 Task: Search one way flight ticket for 3 adults, 3 children in premium economy from Ogden: Ogden-hinckley Airport to Rock Springs: Southwest Wyoming Regional Airport (rock Springs Sweetwater County Airport) on 8-5-2023. Choice of flights is Southwest. Number of bags: 1 carry on bag. Price is upto 42000. Outbound departure time preference is 13:15.
Action: Mouse moved to (298, 265)
Screenshot: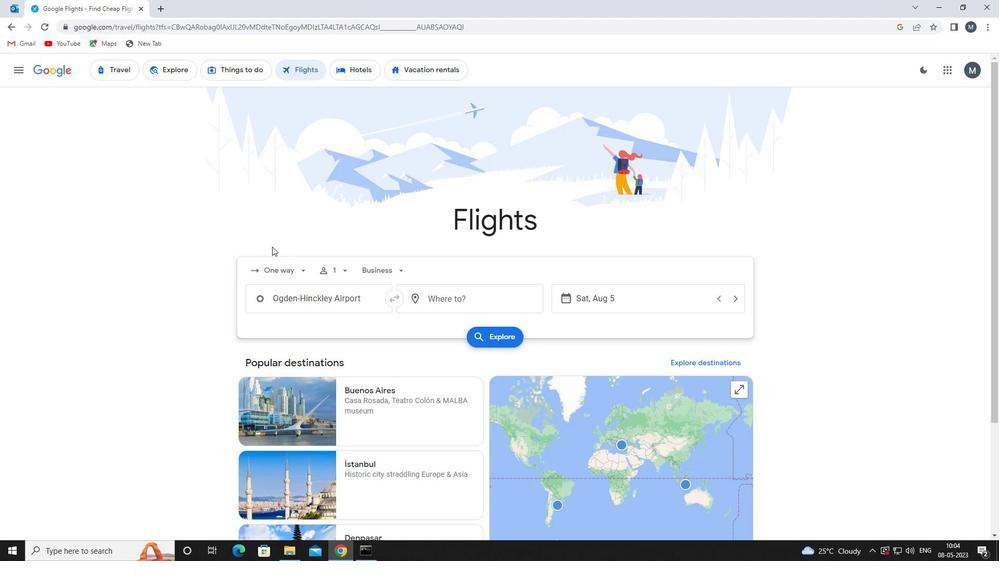 
Action: Mouse pressed left at (298, 265)
Screenshot: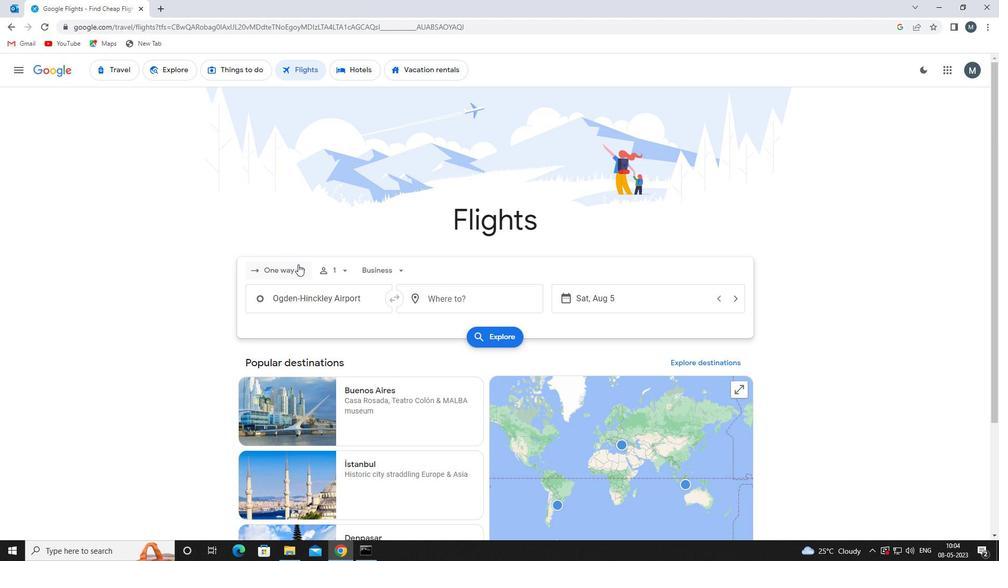 
Action: Mouse moved to (300, 313)
Screenshot: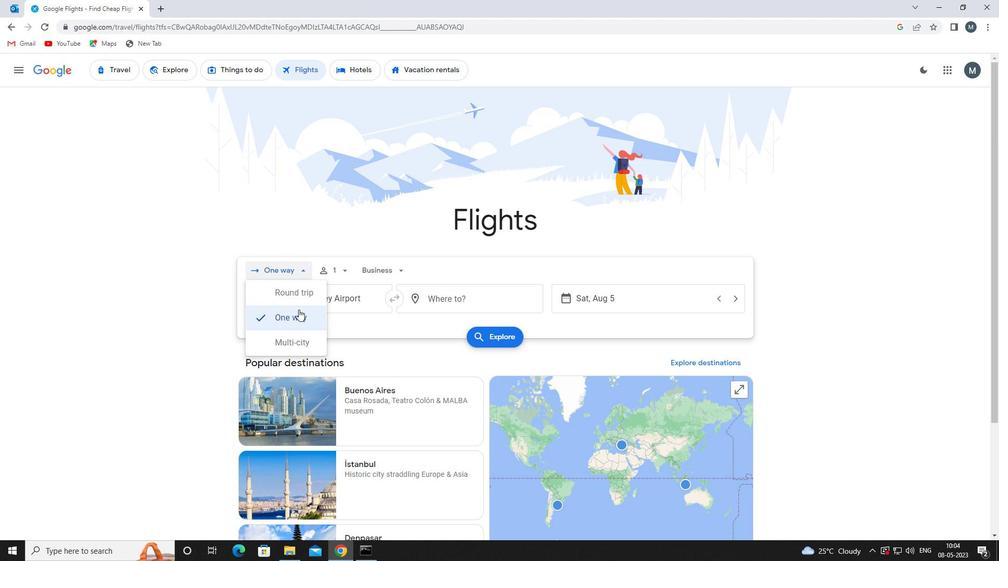 
Action: Mouse pressed left at (300, 313)
Screenshot: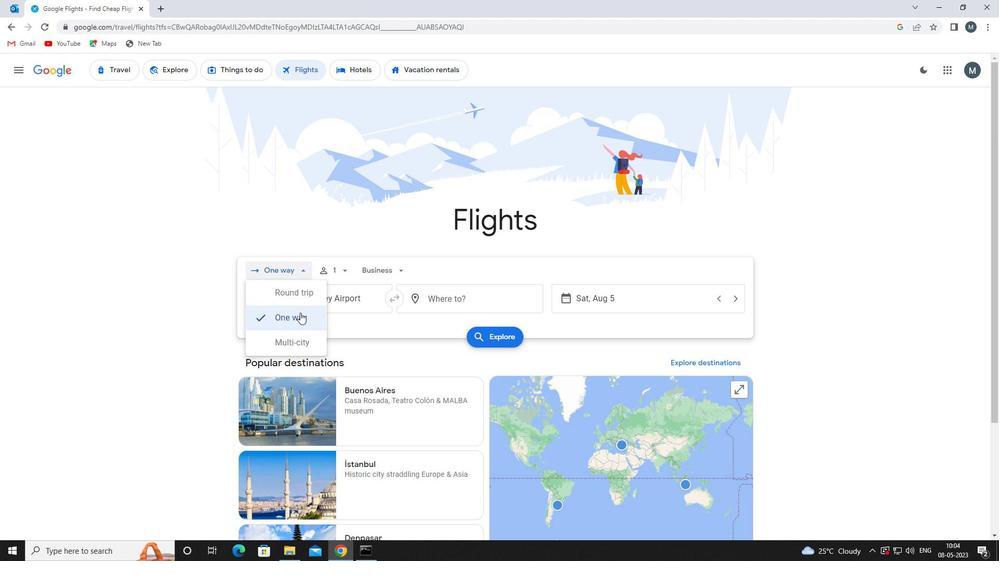 
Action: Mouse moved to (338, 271)
Screenshot: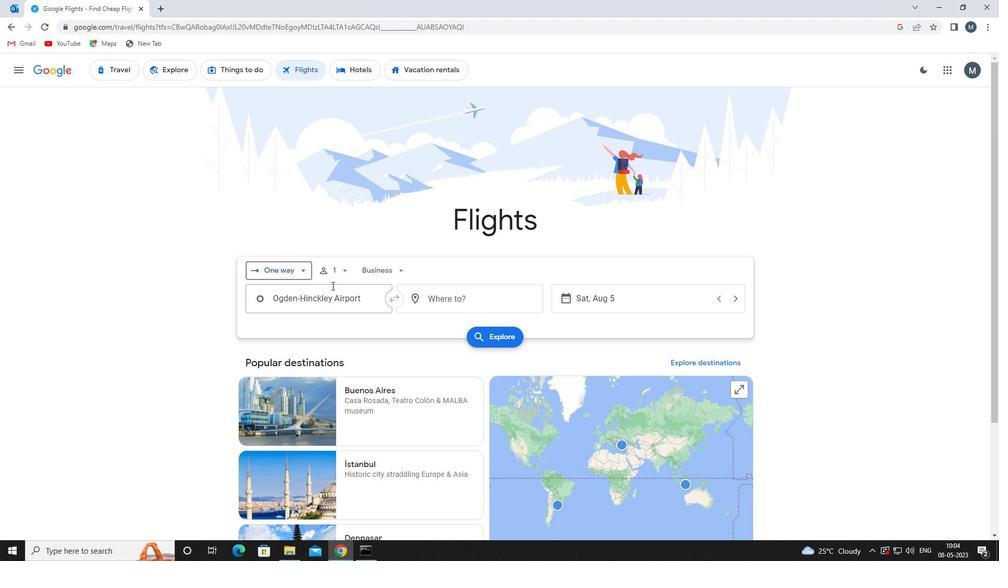 
Action: Mouse pressed left at (338, 271)
Screenshot: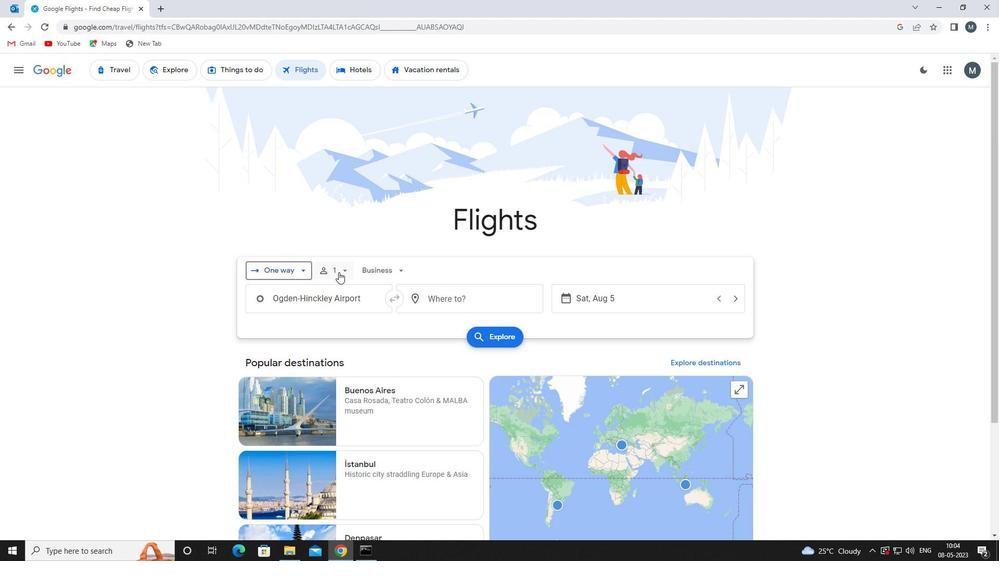 
Action: Mouse moved to (427, 299)
Screenshot: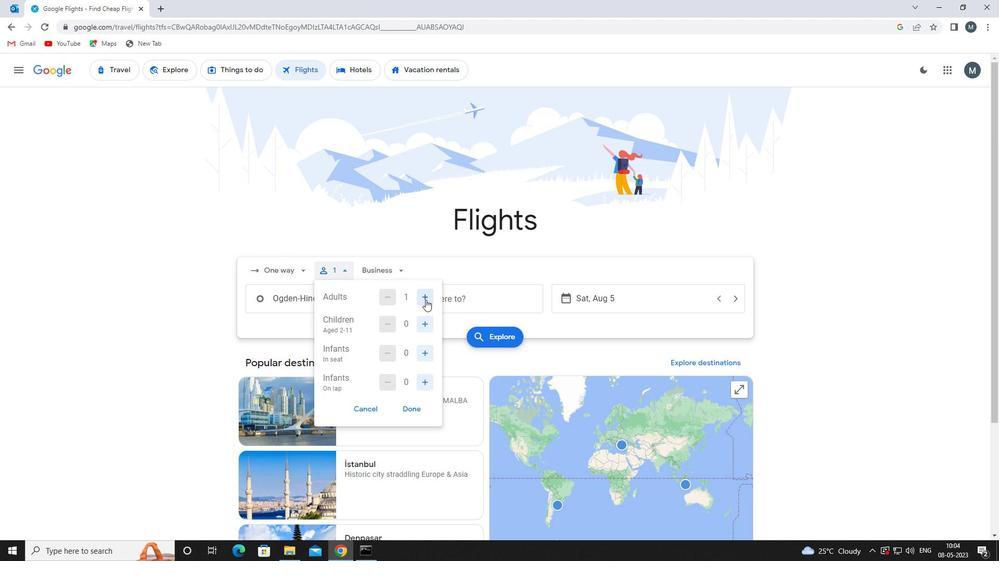 
Action: Mouse pressed left at (427, 299)
Screenshot: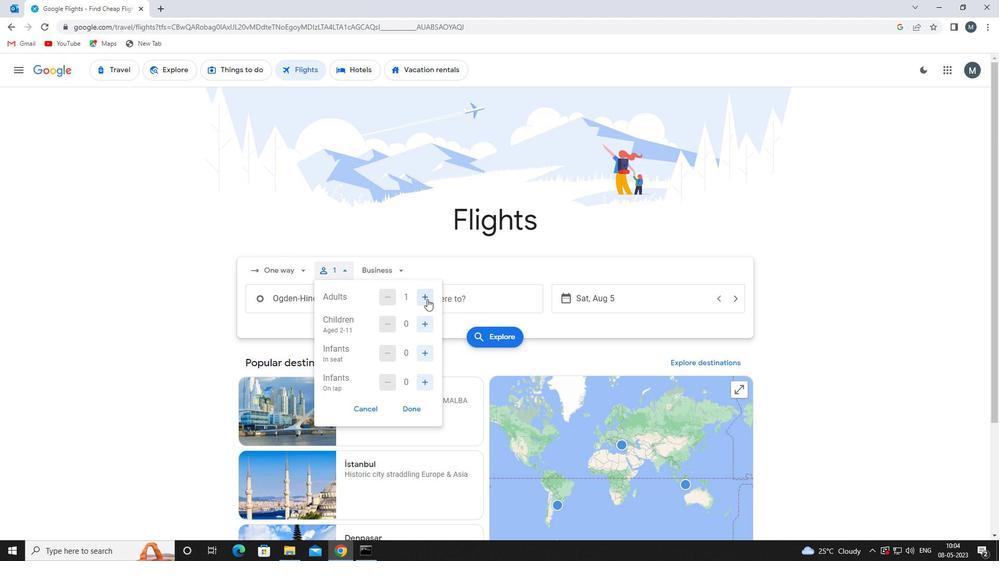 
Action: Mouse pressed left at (427, 299)
Screenshot: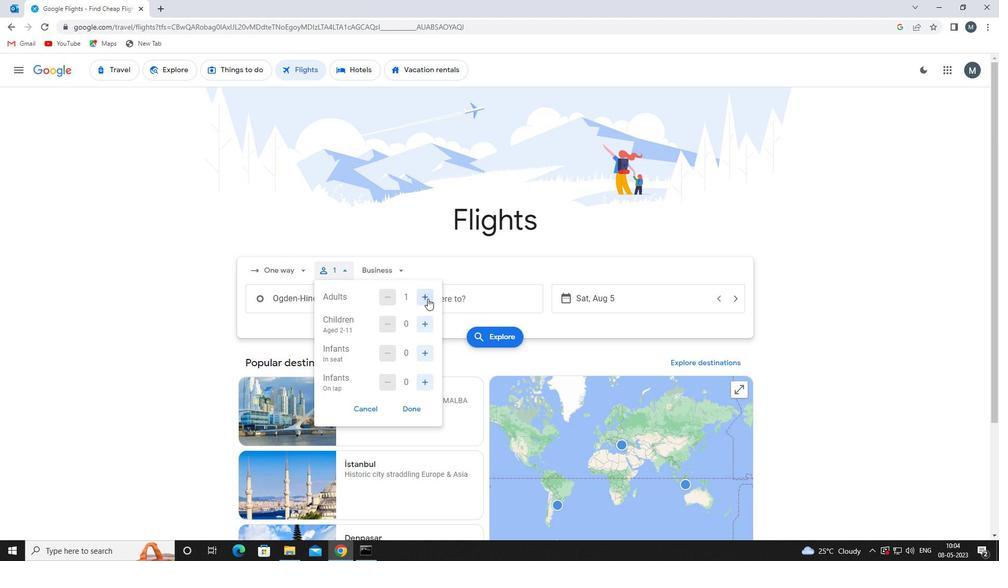 
Action: Mouse moved to (409, 409)
Screenshot: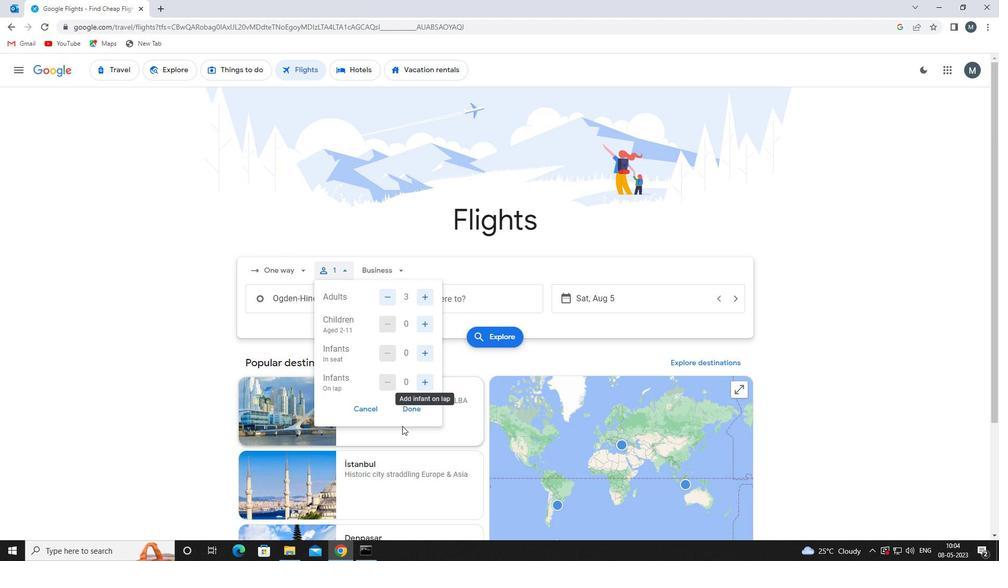 
Action: Mouse pressed left at (409, 409)
Screenshot: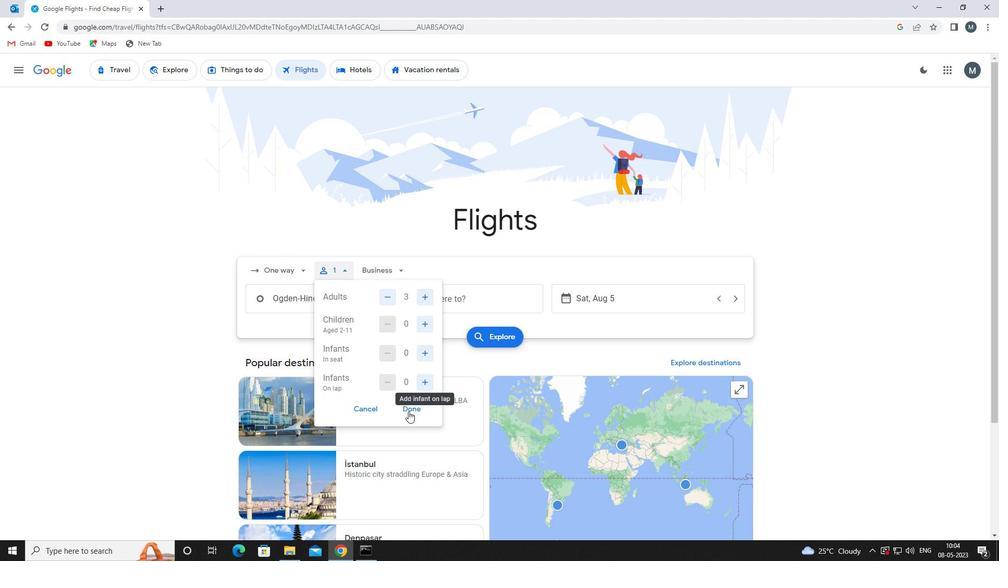 
Action: Mouse moved to (392, 271)
Screenshot: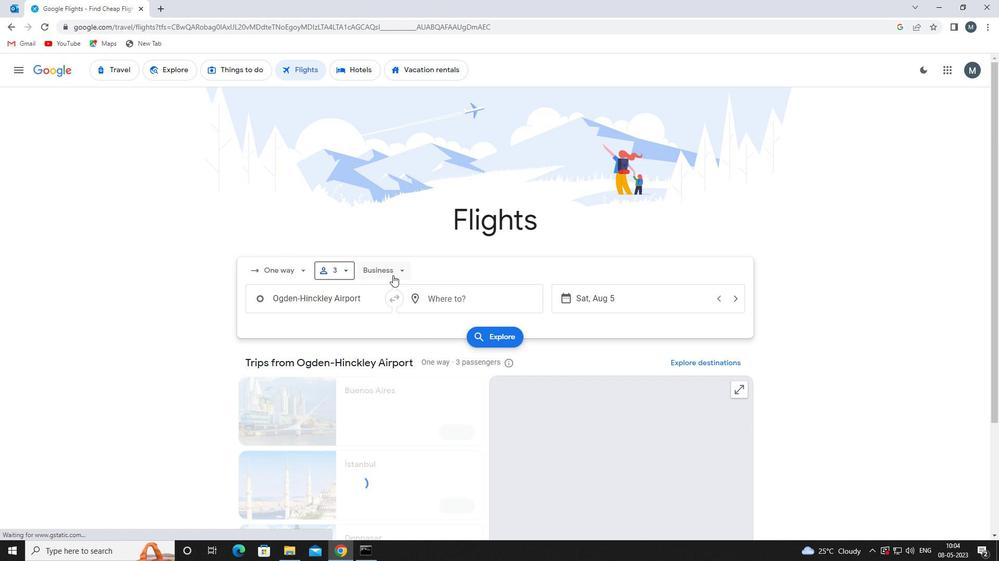 
Action: Mouse pressed left at (392, 271)
Screenshot: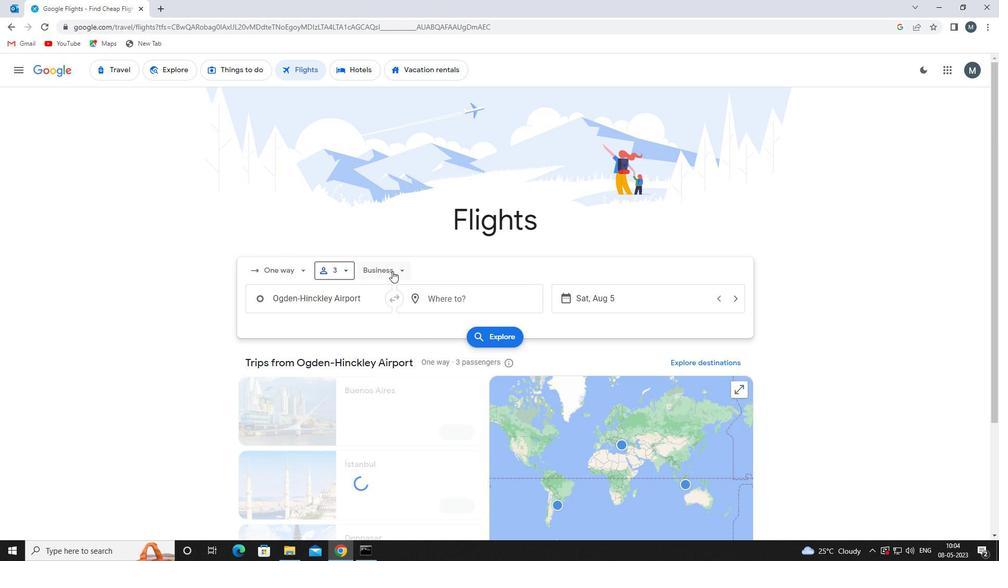 
Action: Mouse moved to (339, 270)
Screenshot: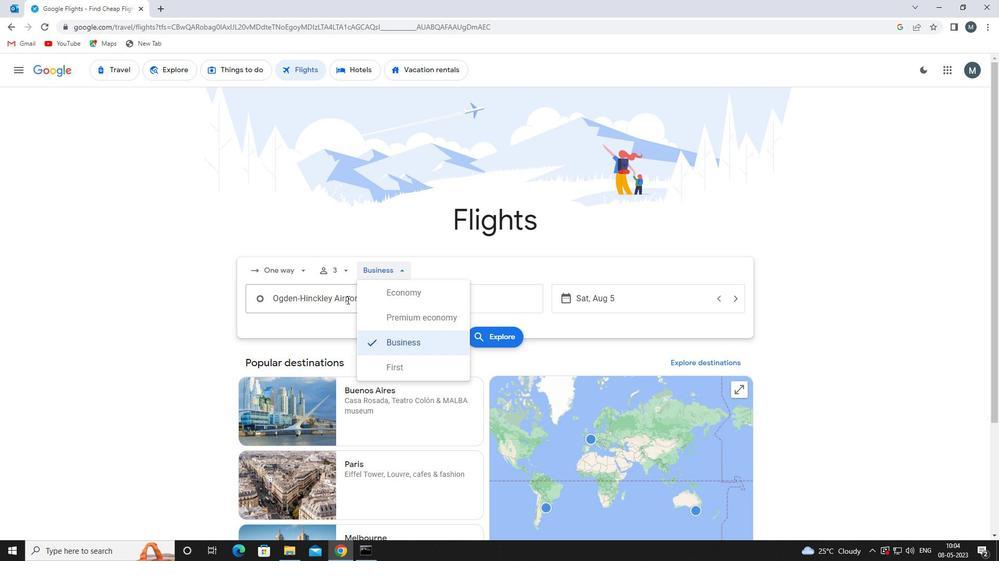 
Action: Mouse pressed left at (339, 270)
Screenshot: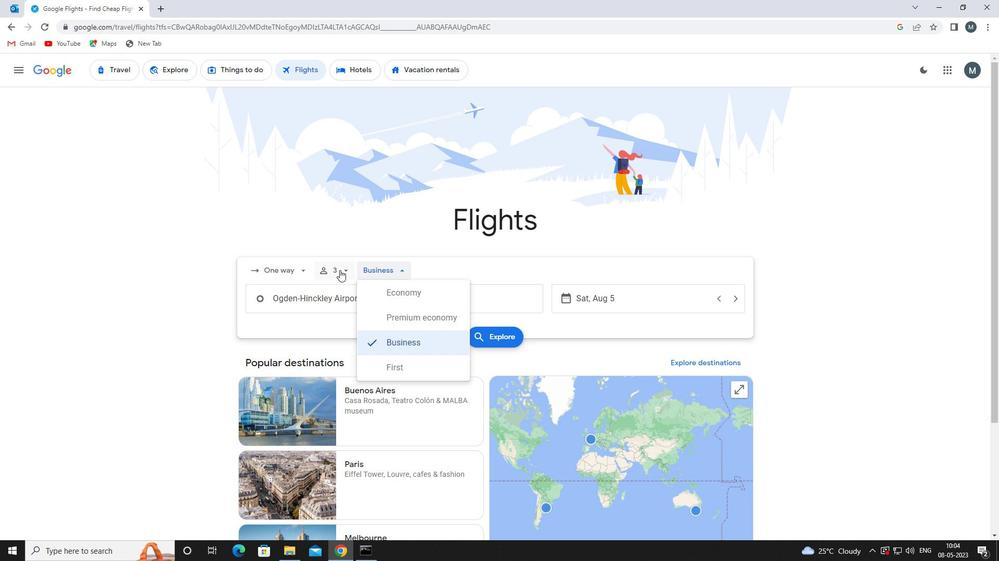 
Action: Mouse moved to (425, 323)
Screenshot: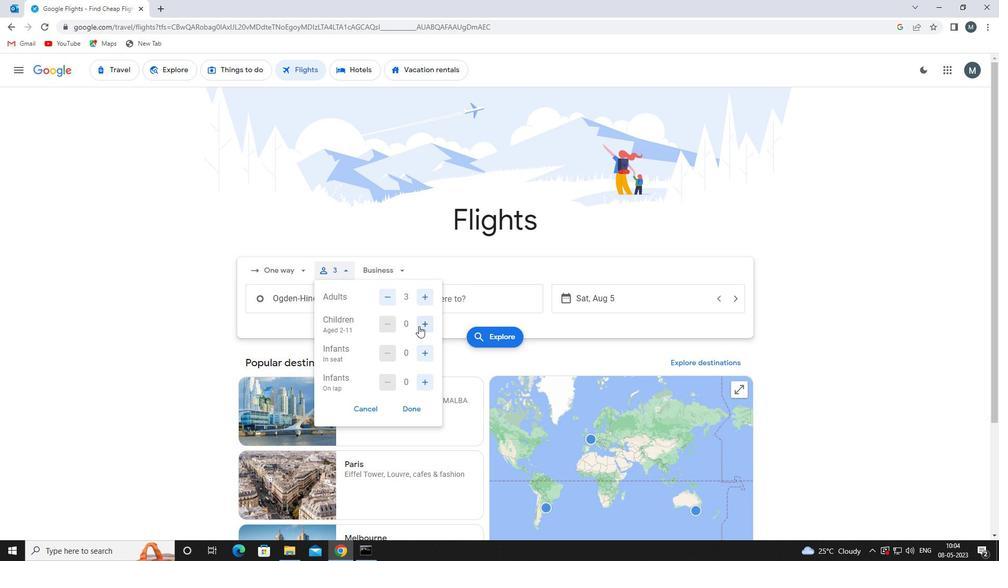 
Action: Mouse pressed left at (425, 323)
Screenshot: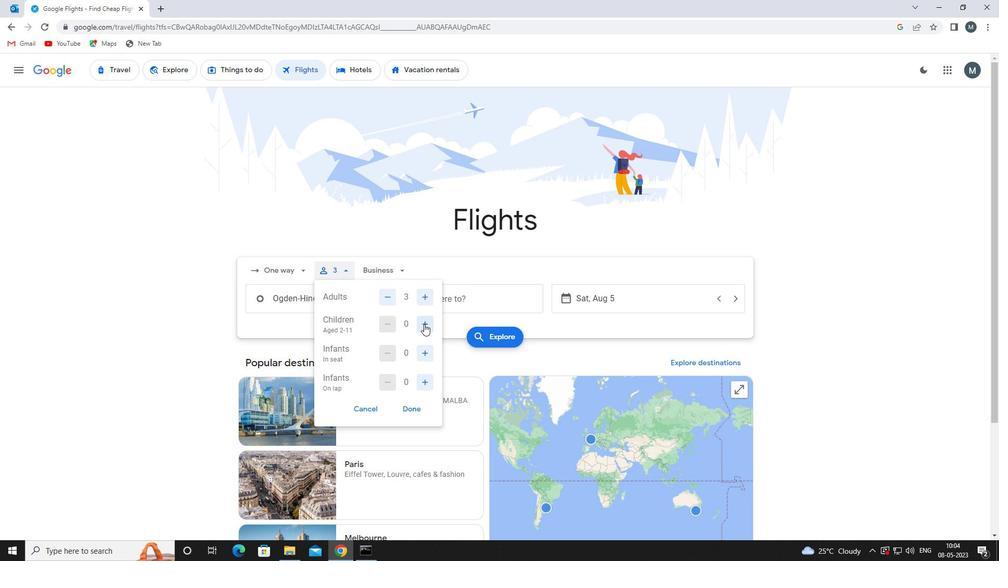 
Action: Mouse pressed left at (425, 323)
Screenshot: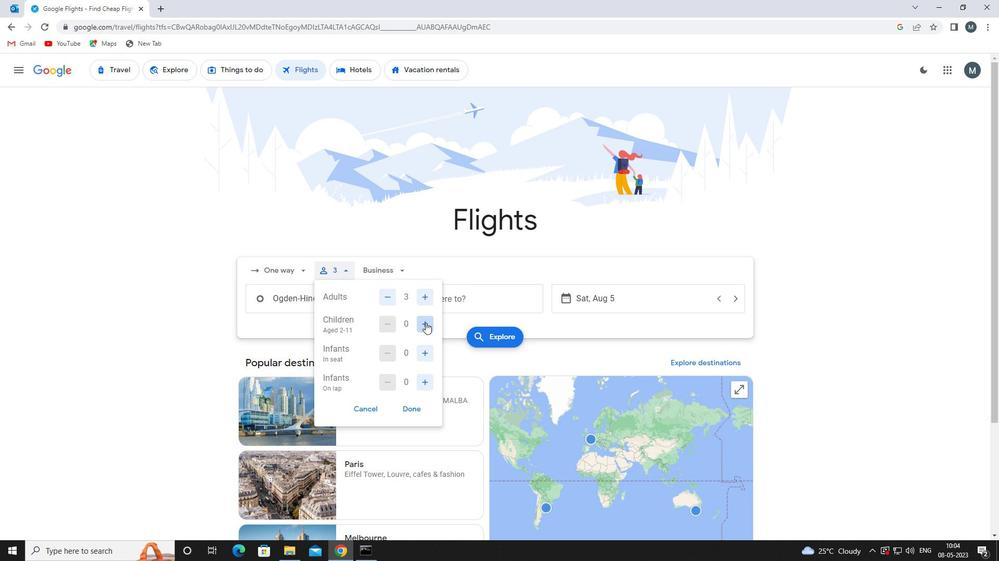 
Action: Mouse moved to (426, 323)
Screenshot: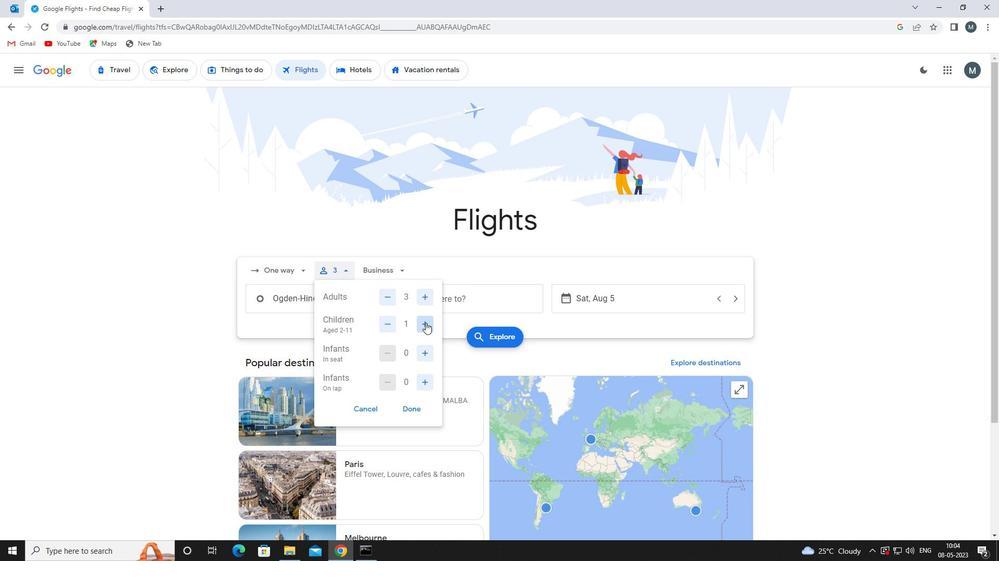
Action: Mouse pressed left at (426, 323)
Screenshot: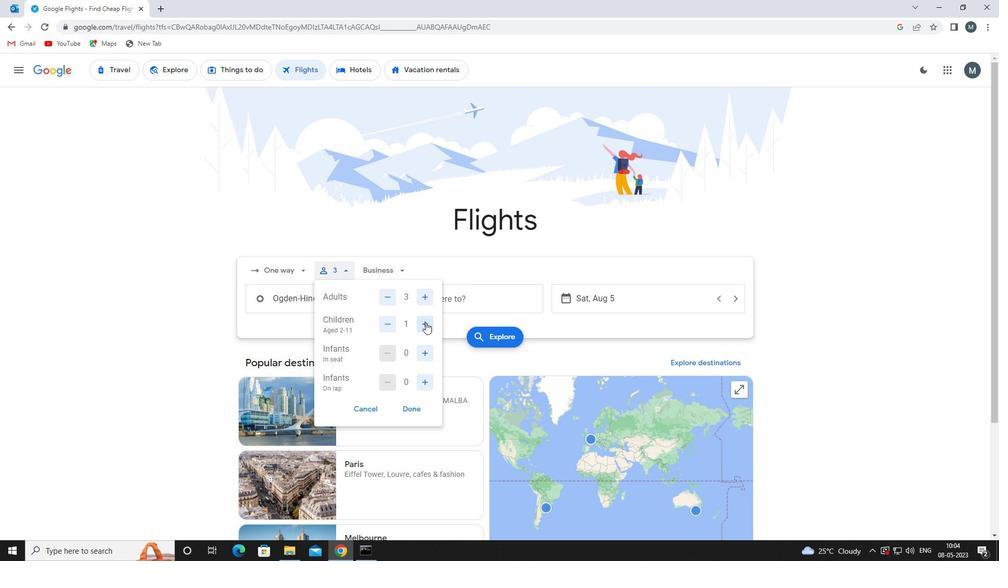 
Action: Mouse moved to (418, 411)
Screenshot: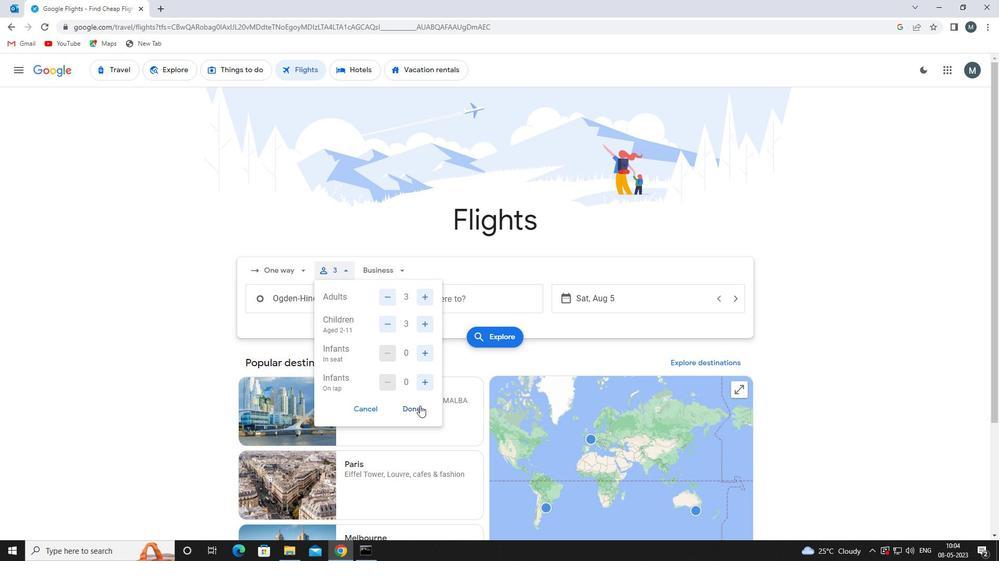 
Action: Mouse pressed left at (418, 411)
Screenshot: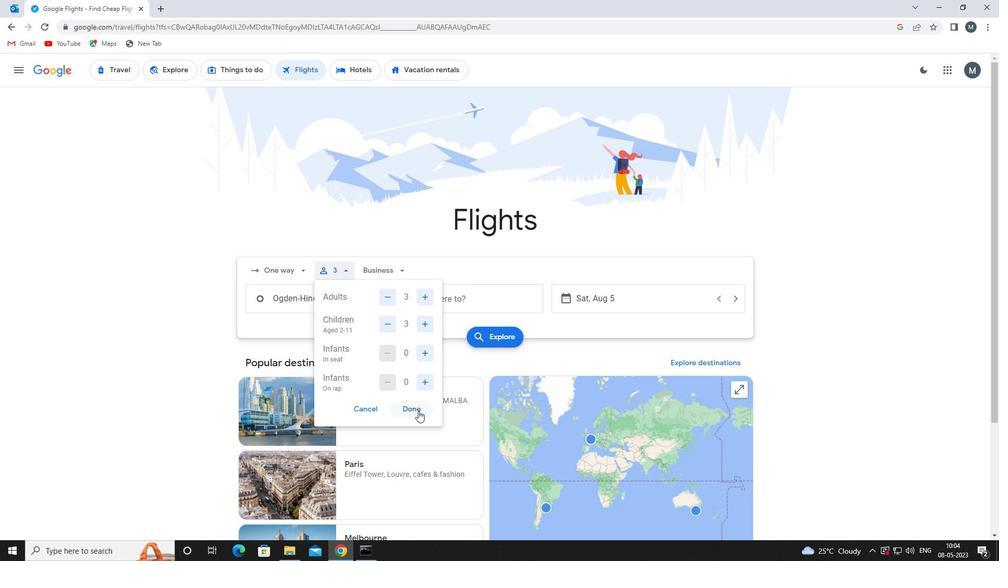 
Action: Mouse moved to (389, 273)
Screenshot: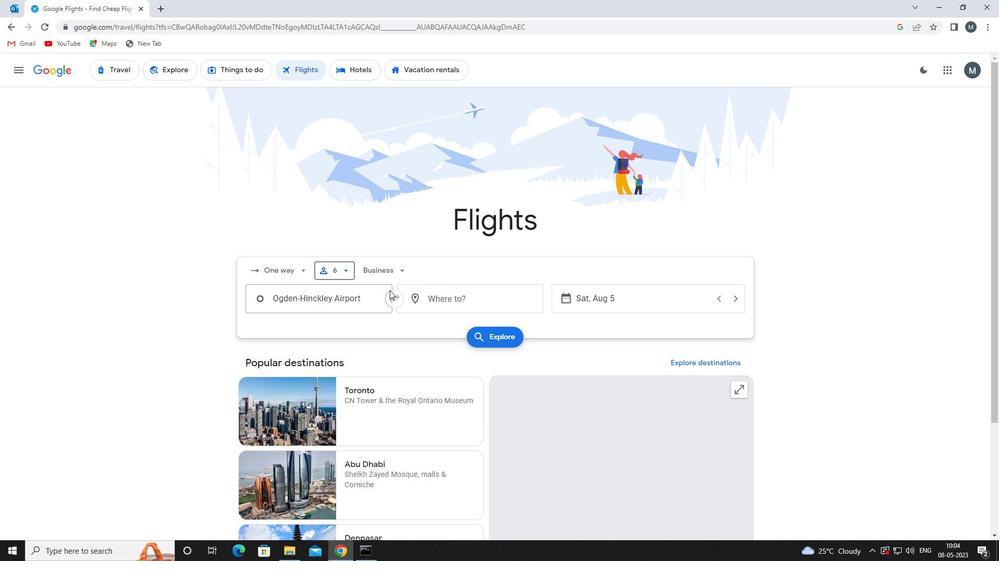
Action: Mouse pressed left at (389, 273)
Screenshot: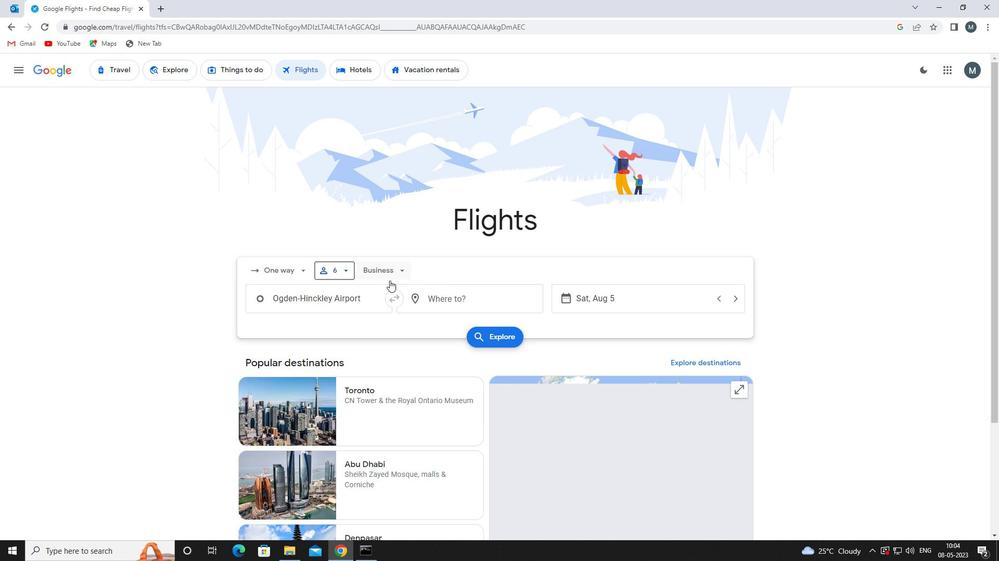 
Action: Mouse moved to (407, 316)
Screenshot: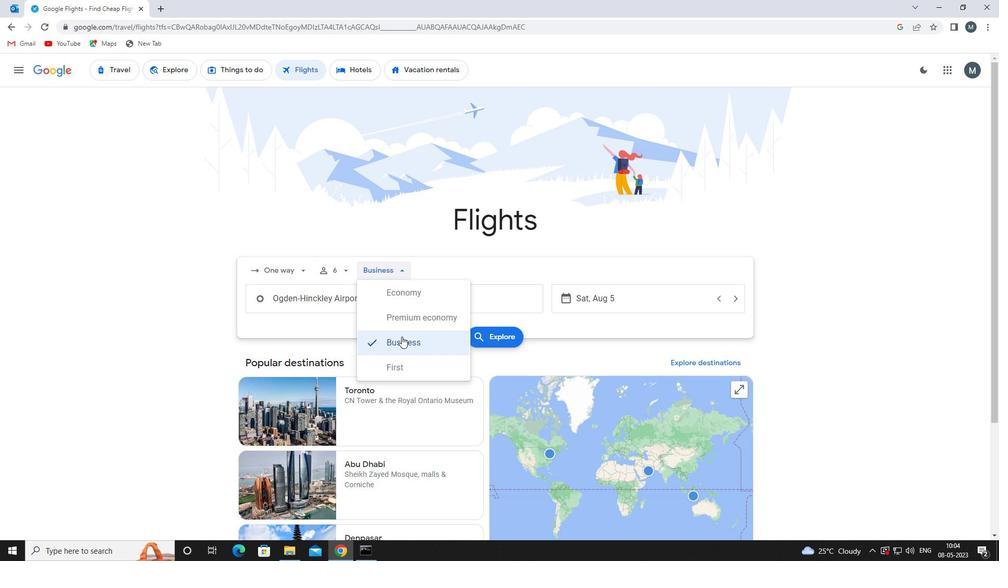 
Action: Mouse pressed left at (407, 316)
Screenshot: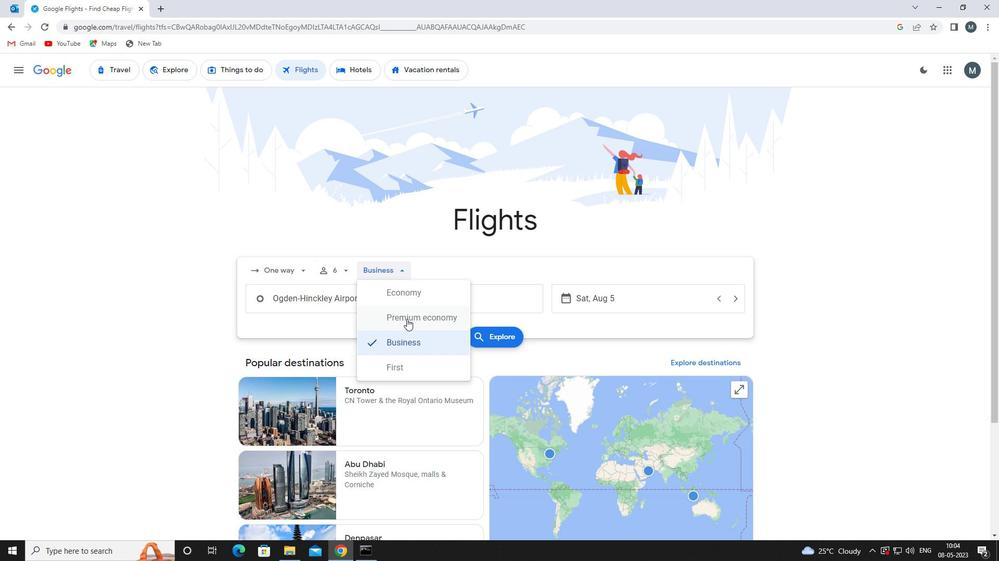 
Action: Mouse moved to (333, 294)
Screenshot: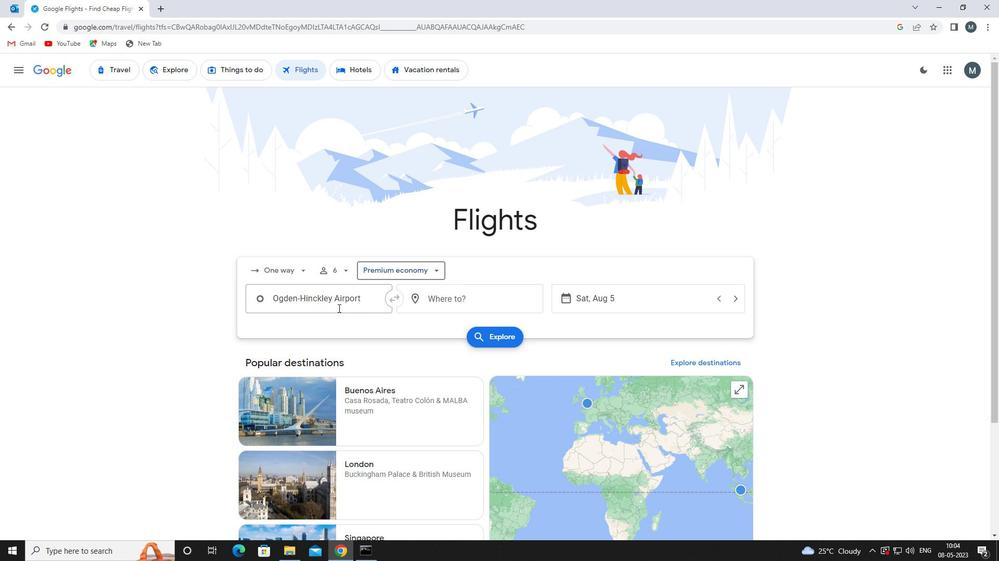 
Action: Mouse pressed left at (333, 294)
Screenshot: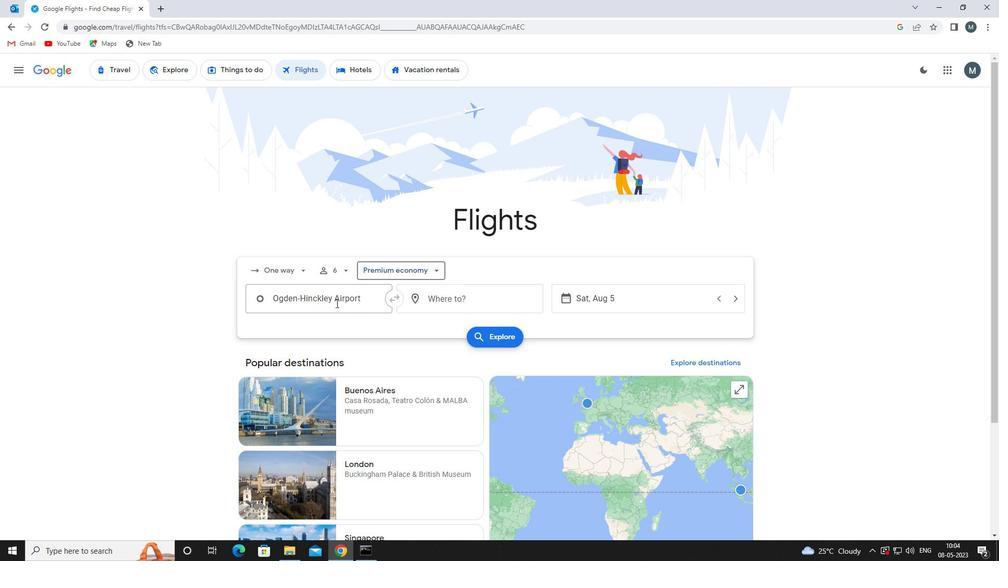 
Action: Mouse moved to (347, 325)
Screenshot: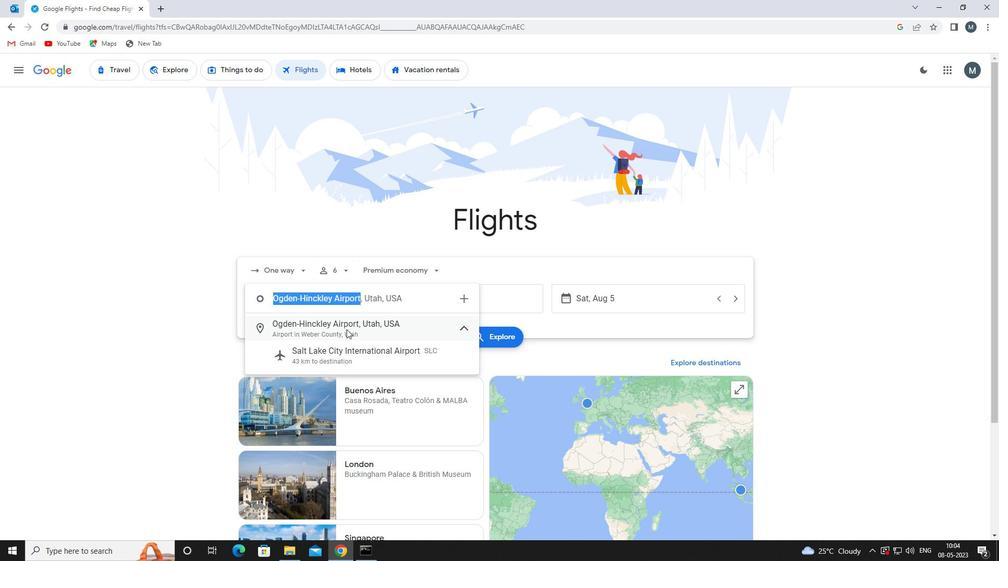 
Action: Mouse pressed left at (347, 325)
Screenshot: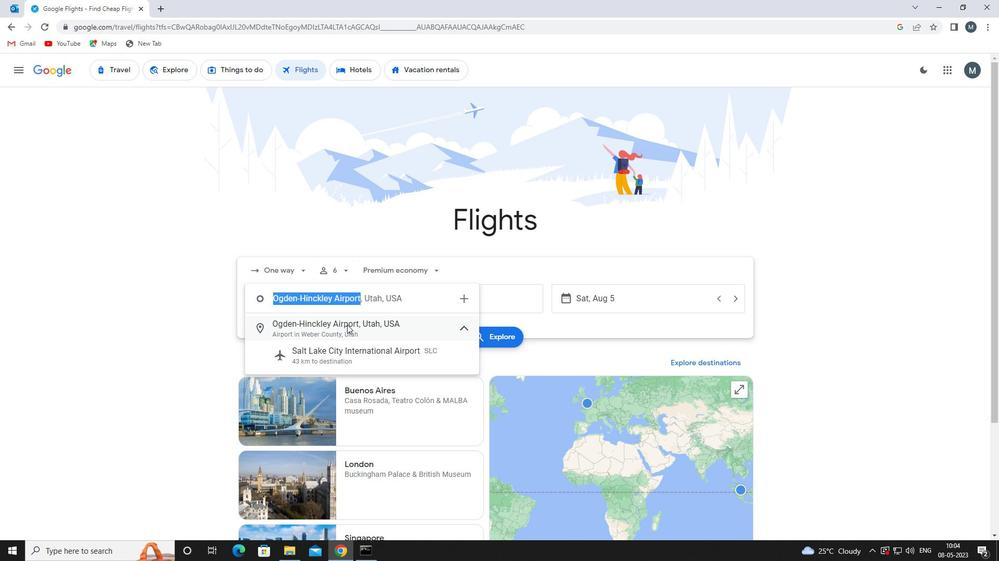 
Action: Mouse moved to (431, 303)
Screenshot: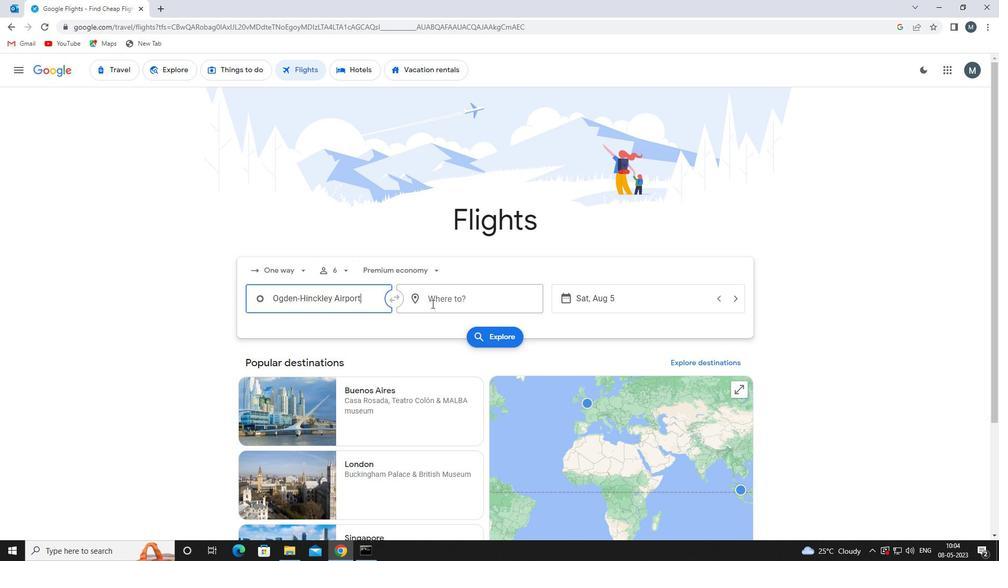 
Action: Mouse pressed left at (431, 303)
Screenshot: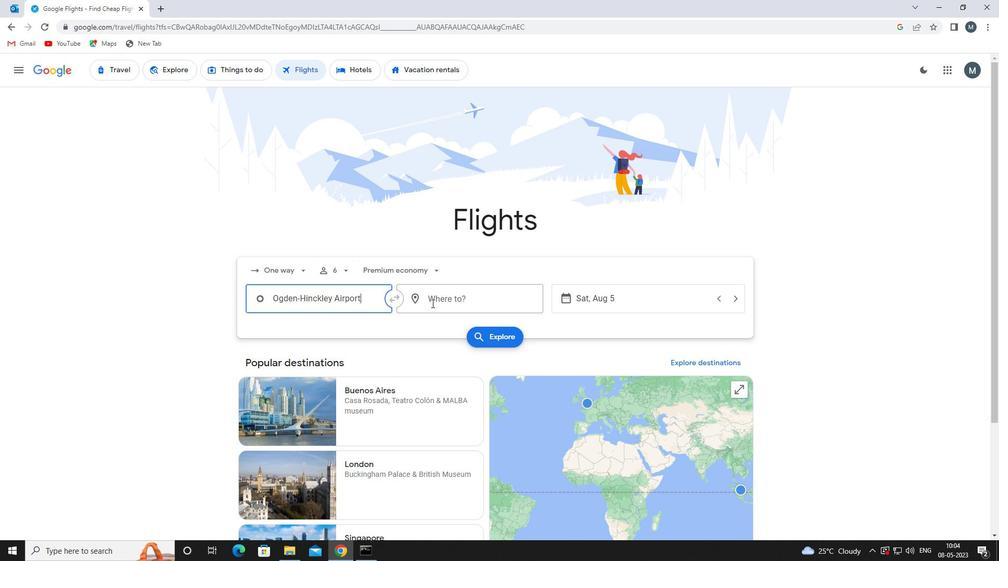 
Action: Mouse moved to (432, 301)
Screenshot: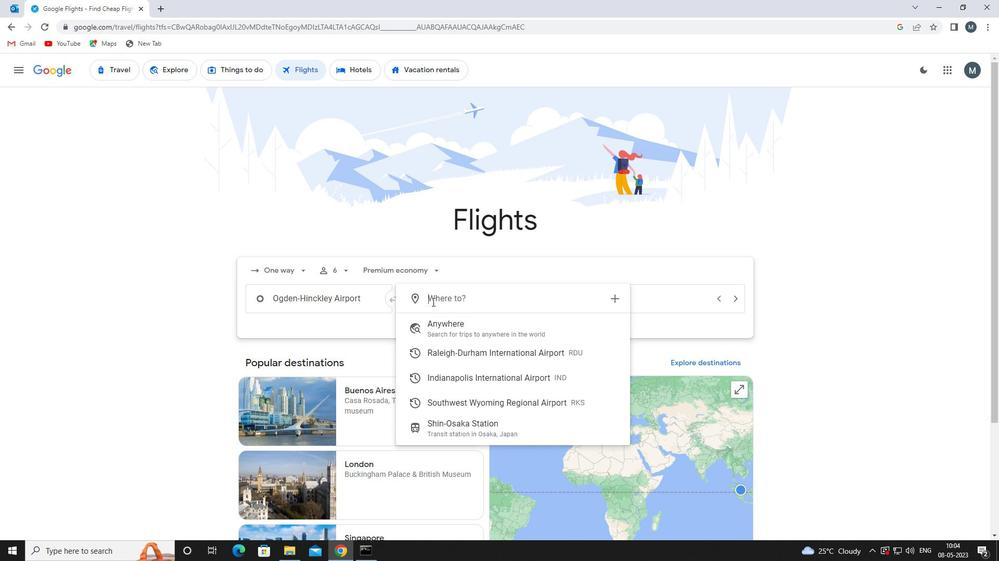 
Action: Key pressed rks
Screenshot: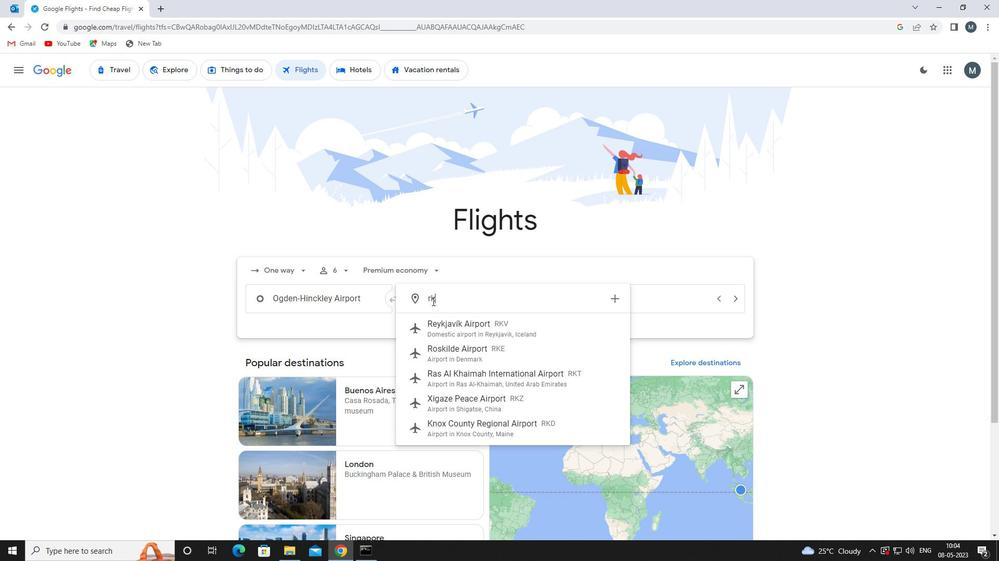 
Action: Mouse moved to (451, 333)
Screenshot: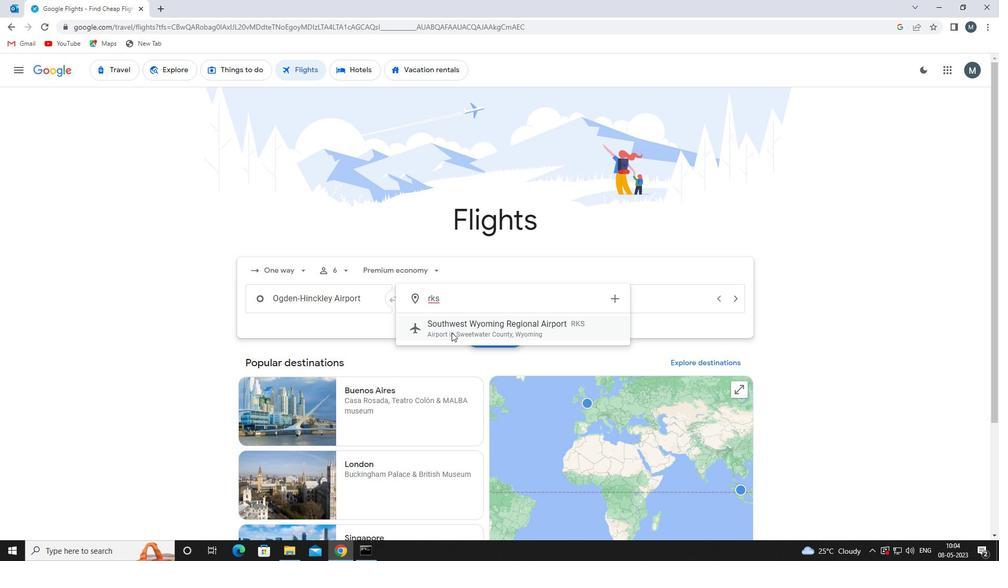 
Action: Mouse pressed left at (451, 333)
Screenshot: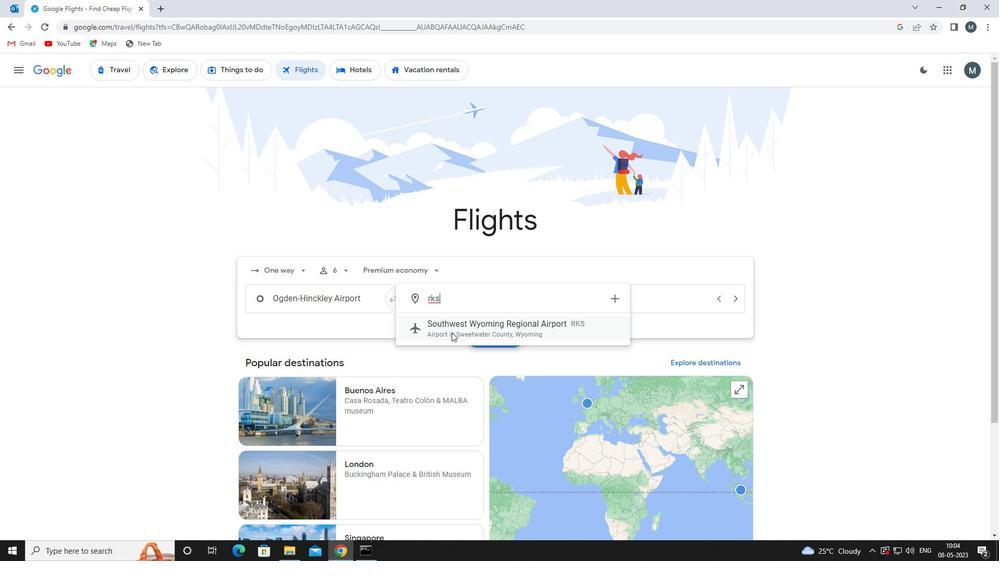 
Action: Mouse moved to (581, 296)
Screenshot: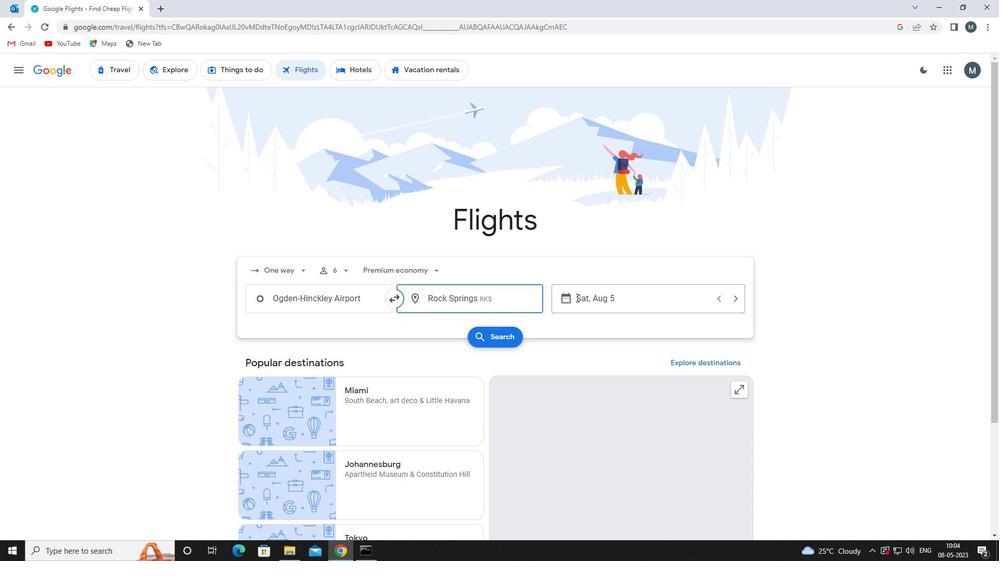 
Action: Mouse pressed left at (581, 296)
Screenshot: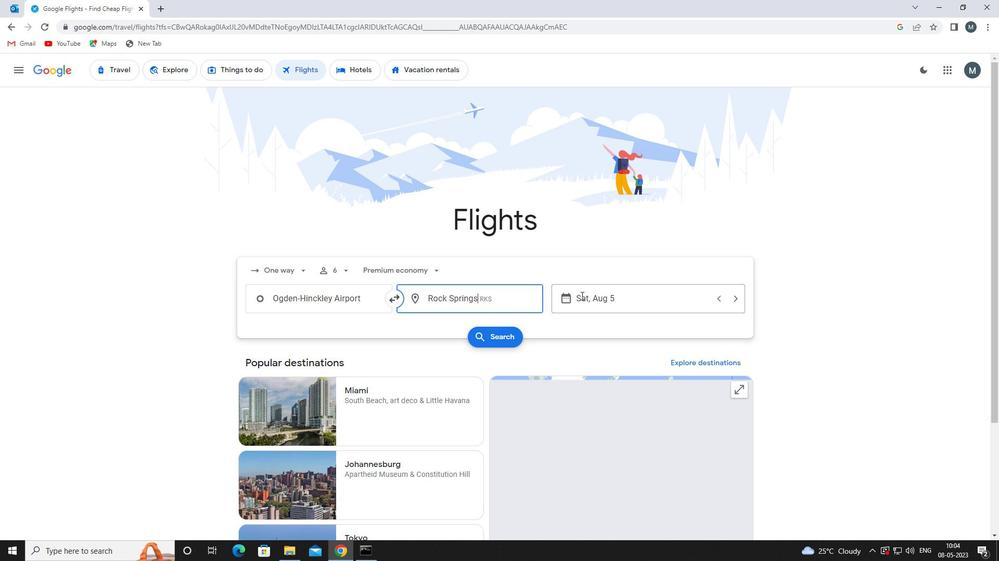 
Action: Mouse moved to (532, 353)
Screenshot: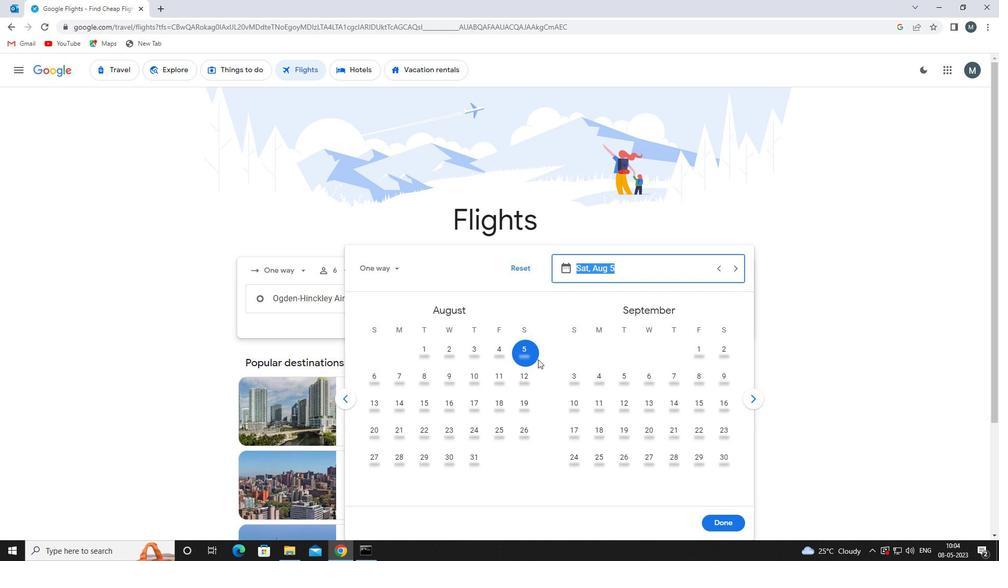 
Action: Mouse pressed left at (532, 353)
Screenshot: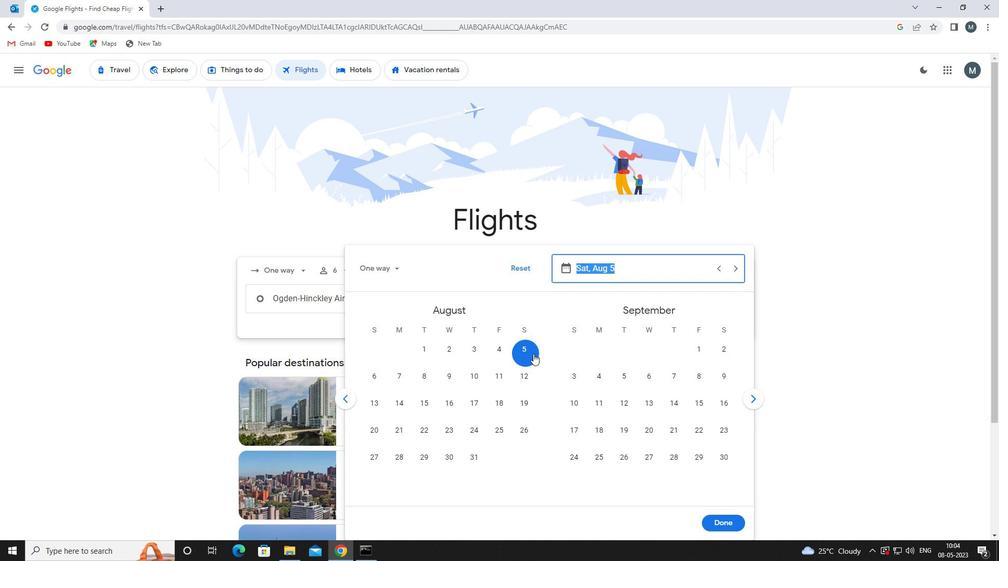 
Action: Mouse moved to (709, 520)
Screenshot: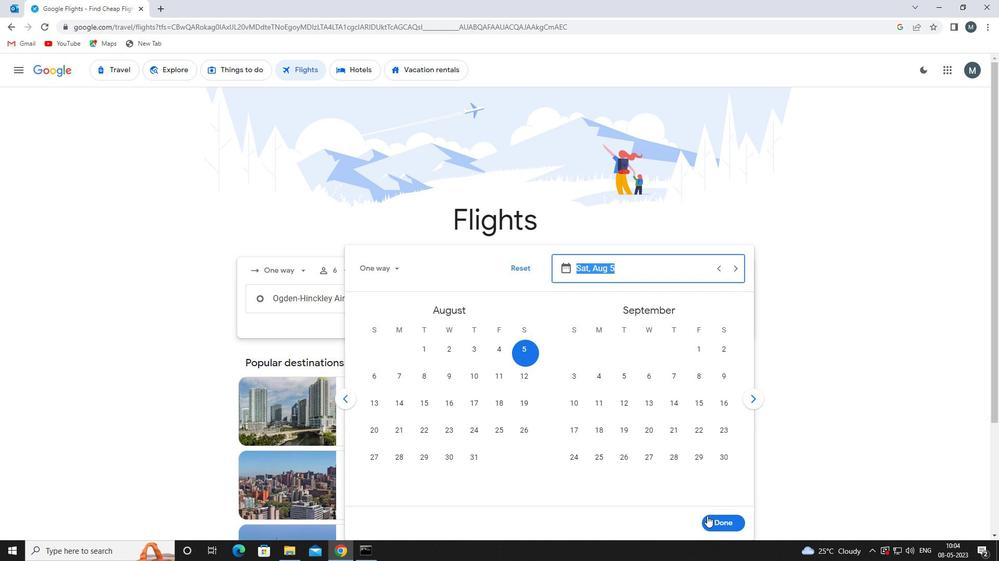 
Action: Mouse pressed left at (709, 520)
Screenshot: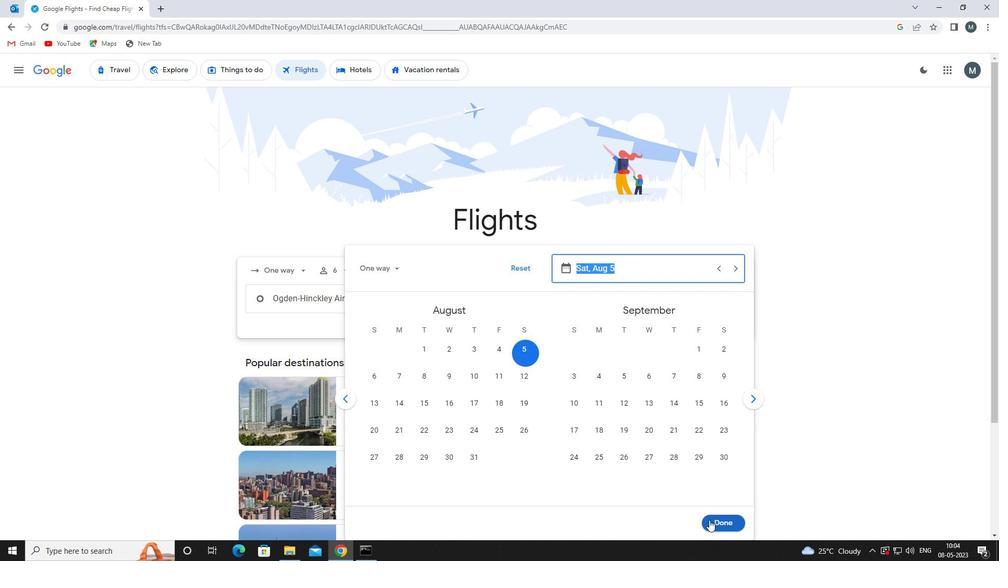 
Action: Mouse moved to (502, 345)
Screenshot: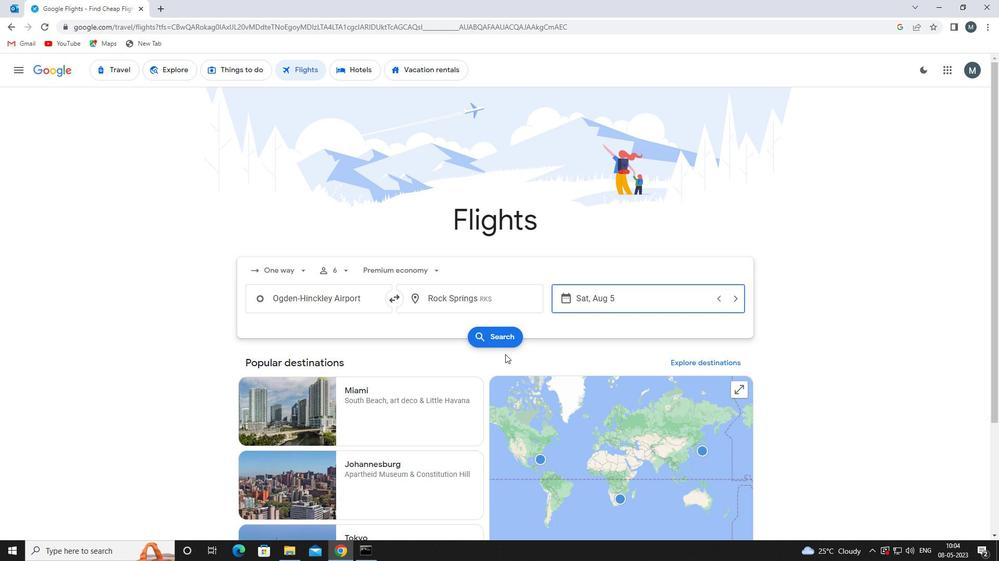 
Action: Mouse pressed left at (502, 345)
Screenshot: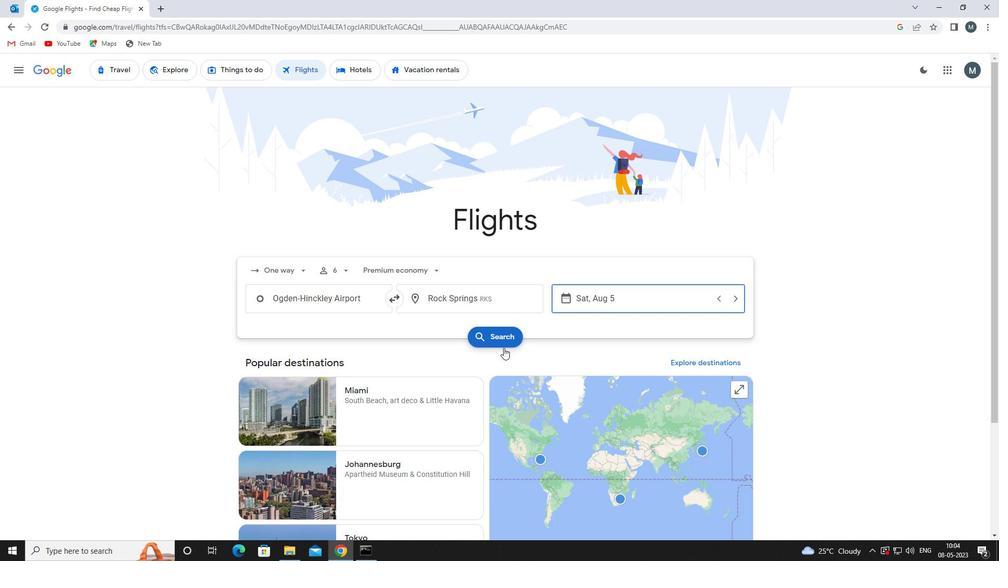
Action: Mouse moved to (262, 166)
Screenshot: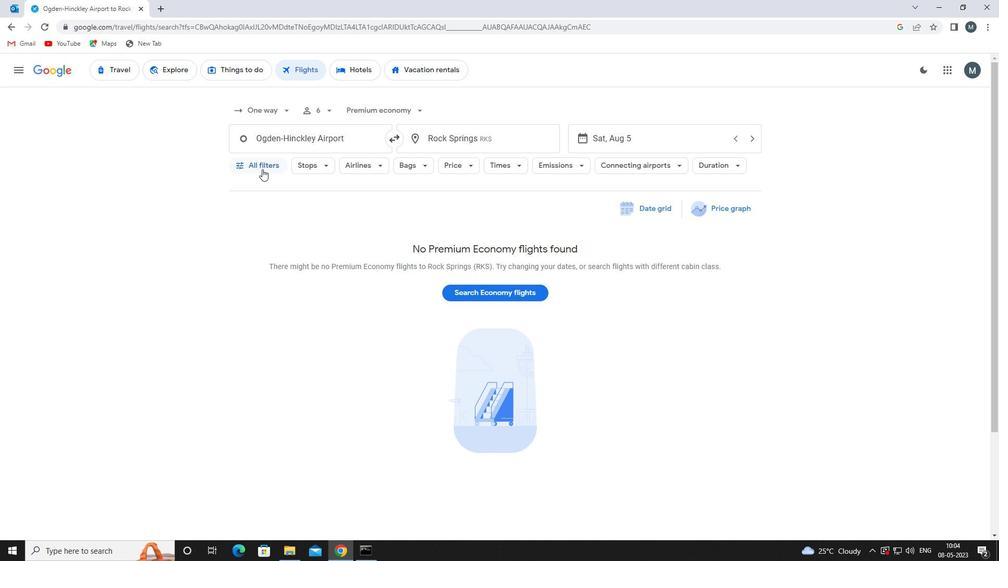 
Action: Mouse pressed left at (262, 166)
Screenshot: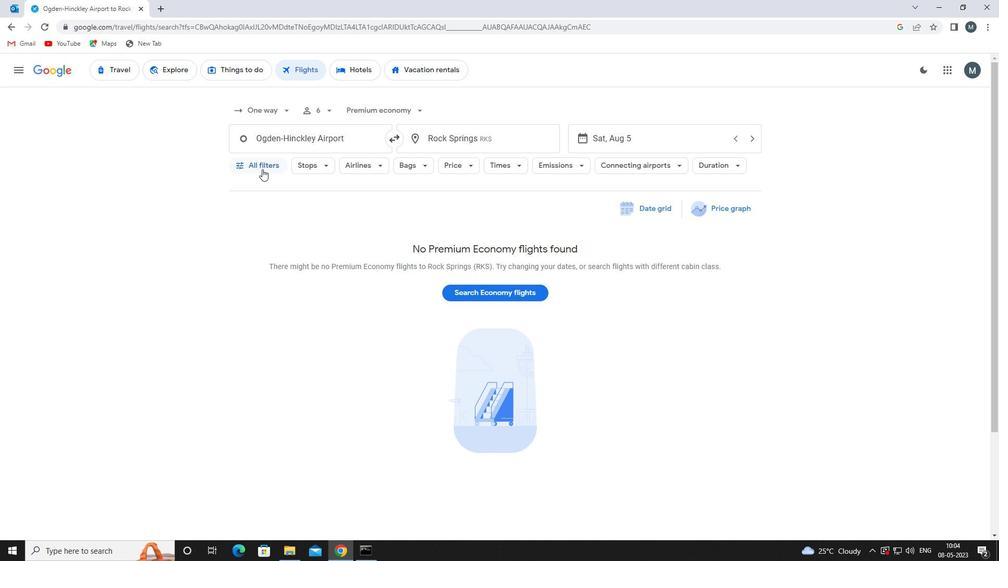
Action: Mouse moved to (289, 260)
Screenshot: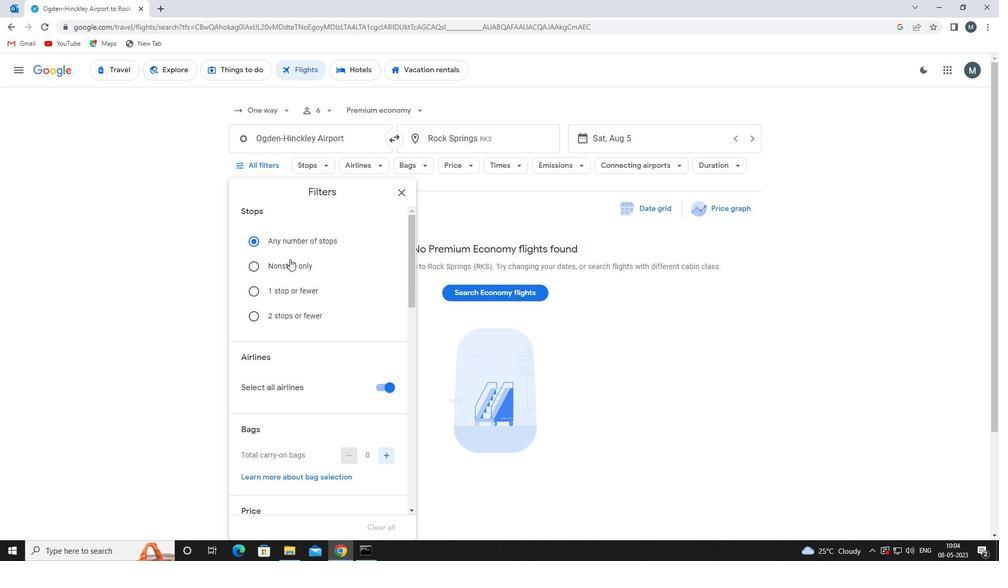 
Action: Mouse scrolled (289, 259) with delta (0, 0)
Screenshot: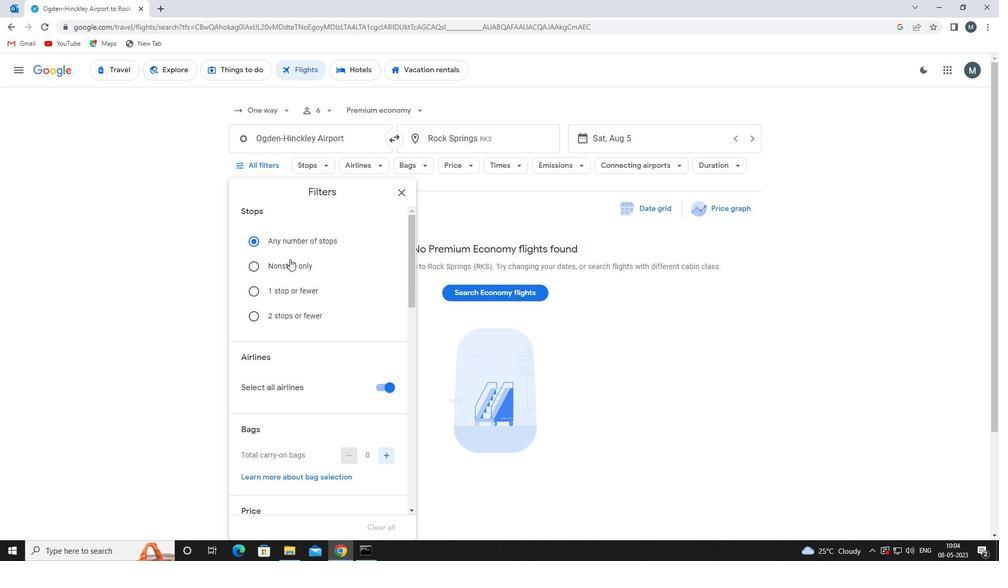 
Action: Mouse moved to (388, 336)
Screenshot: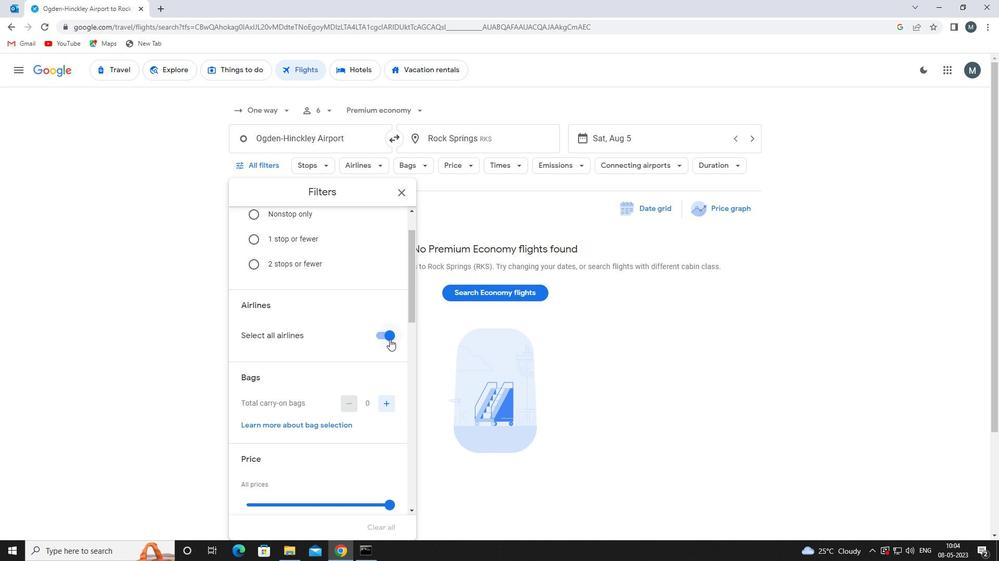 
Action: Mouse pressed left at (388, 336)
Screenshot: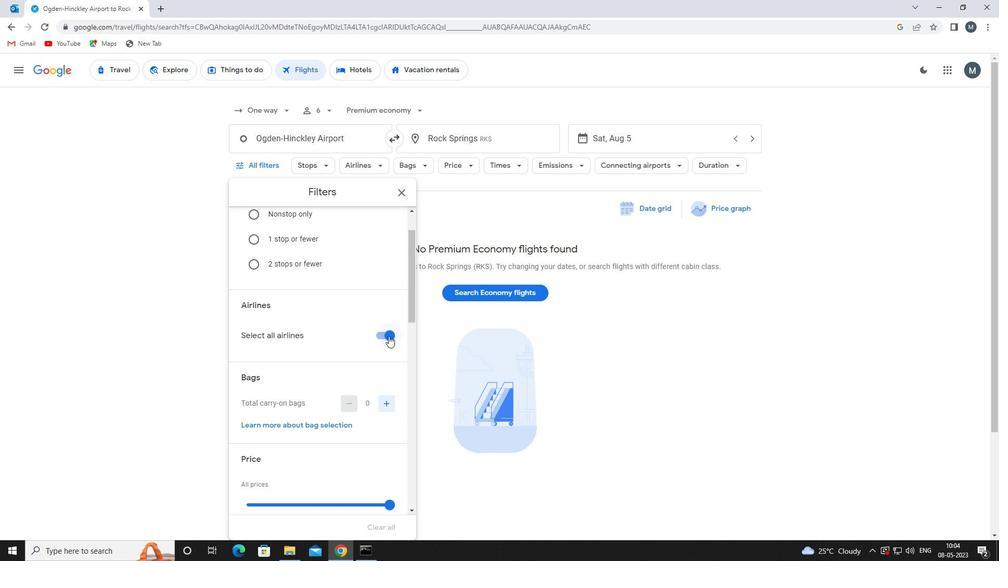 
Action: Mouse moved to (336, 343)
Screenshot: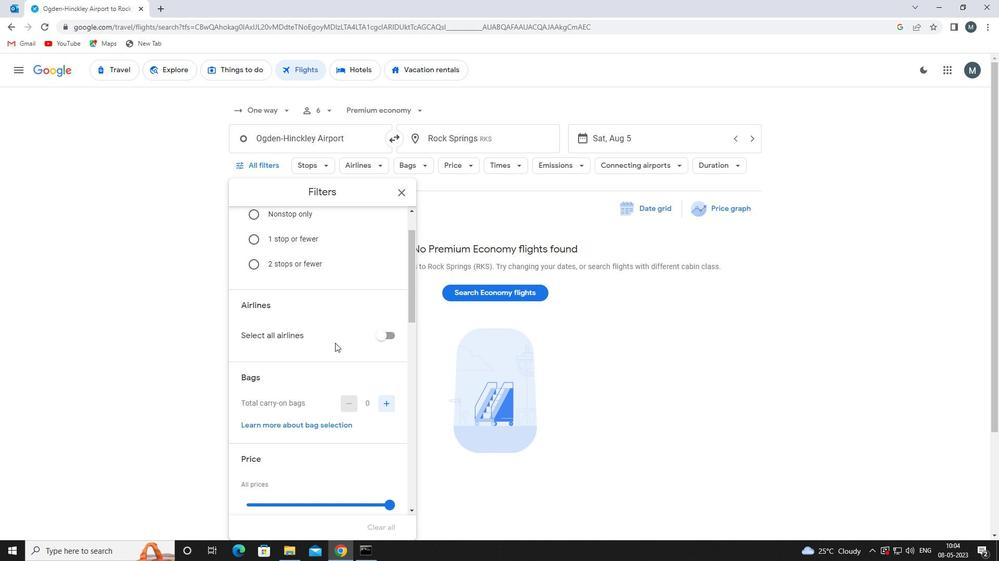 
Action: Mouse scrolled (336, 342) with delta (0, 0)
Screenshot: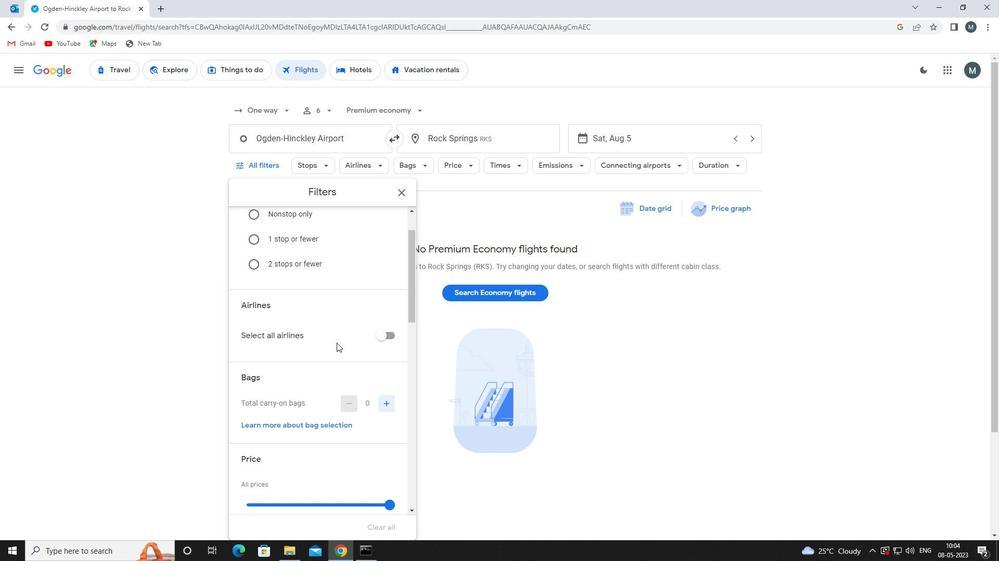 
Action: Mouse moved to (333, 343)
Screenshot: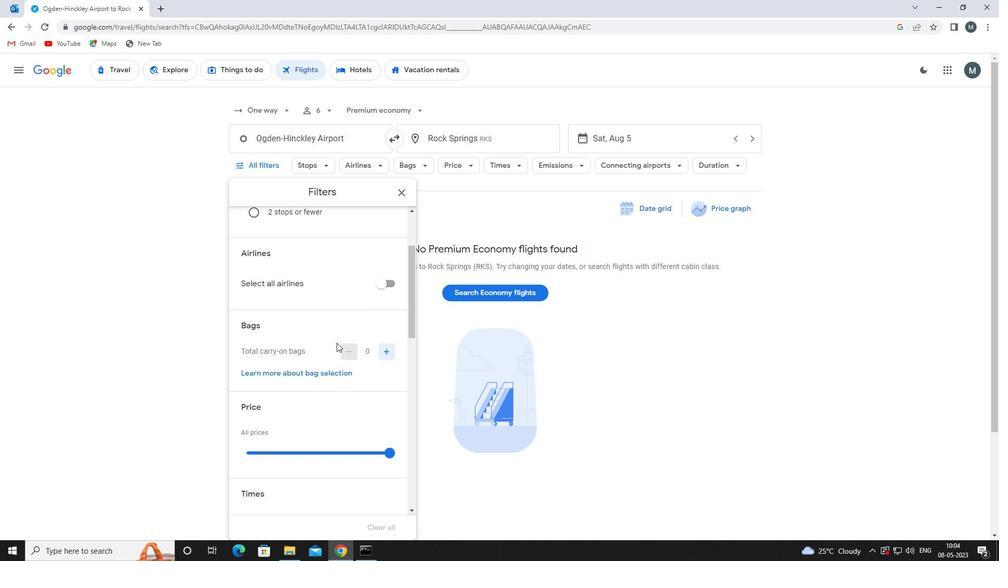
Action: Mouse scrolled (333, 344) with delta (0, 0)
Screenshot: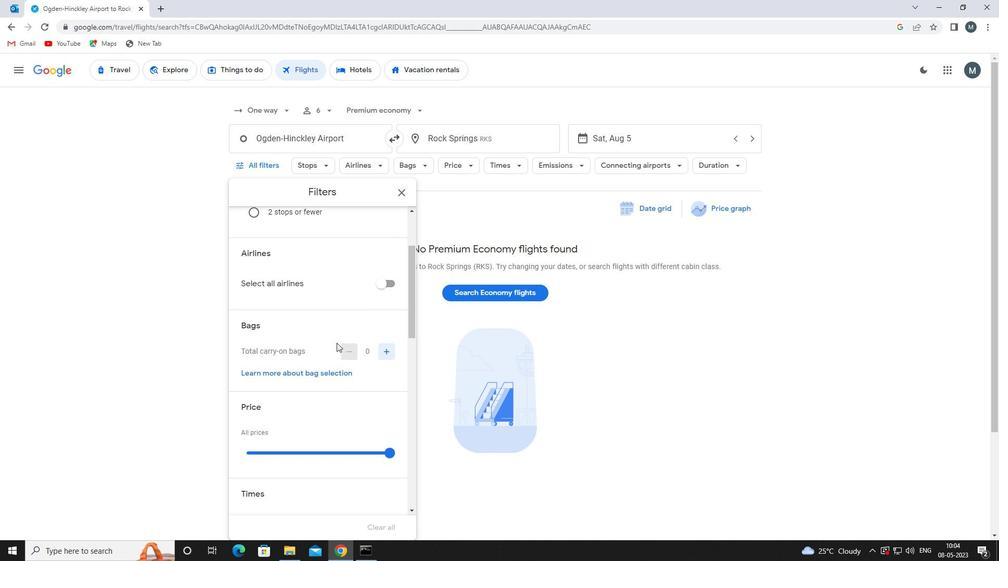 
Action: Mouse moved to (390, 336)
Screenshot: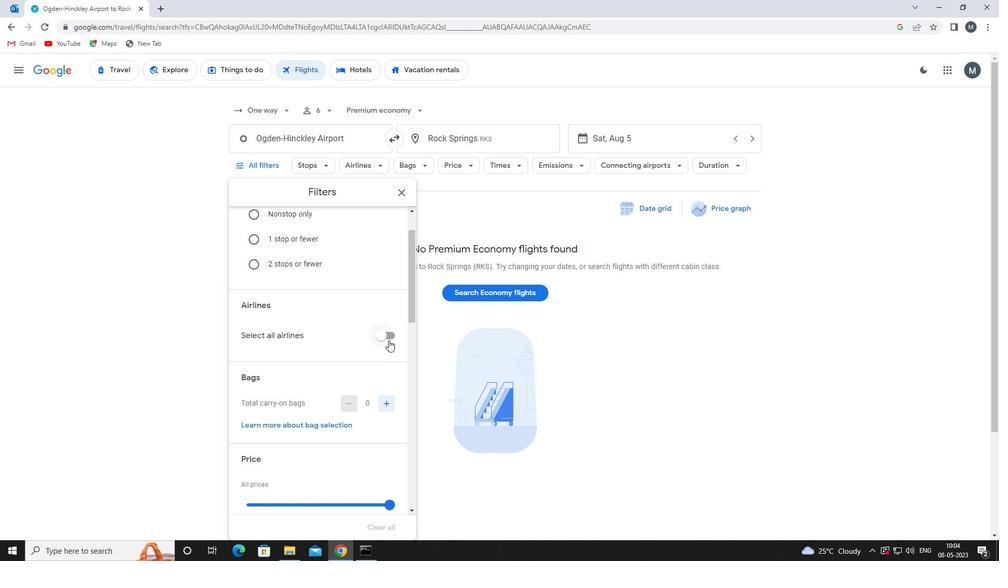 
Action: Mouse pressed left at (390, 336)
Screenshot: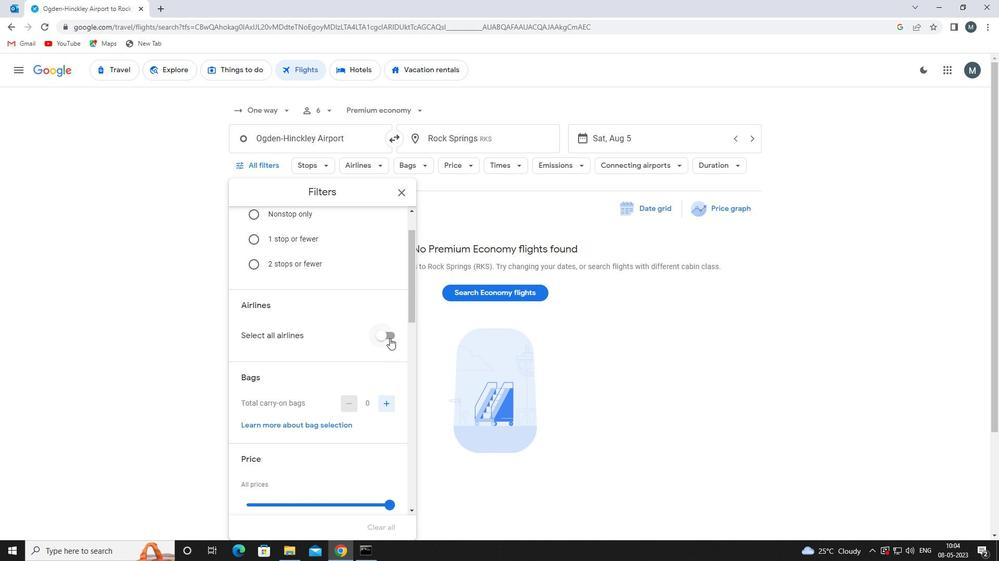 
Action: Mouse moved to (328, 341)
Screenshot: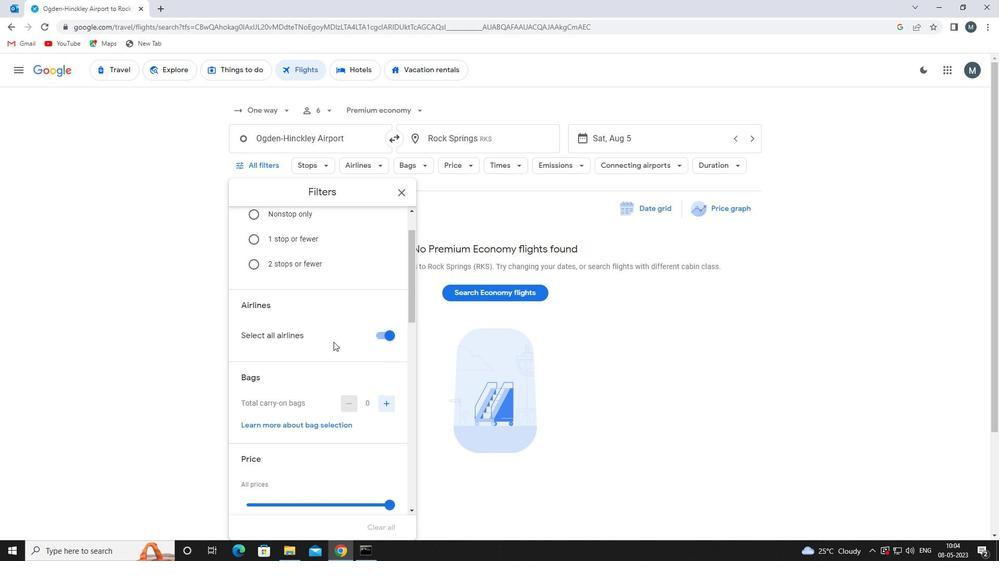 
Action: Mouse scrolled (328, 341) with delta (0, 0)
Screenshot: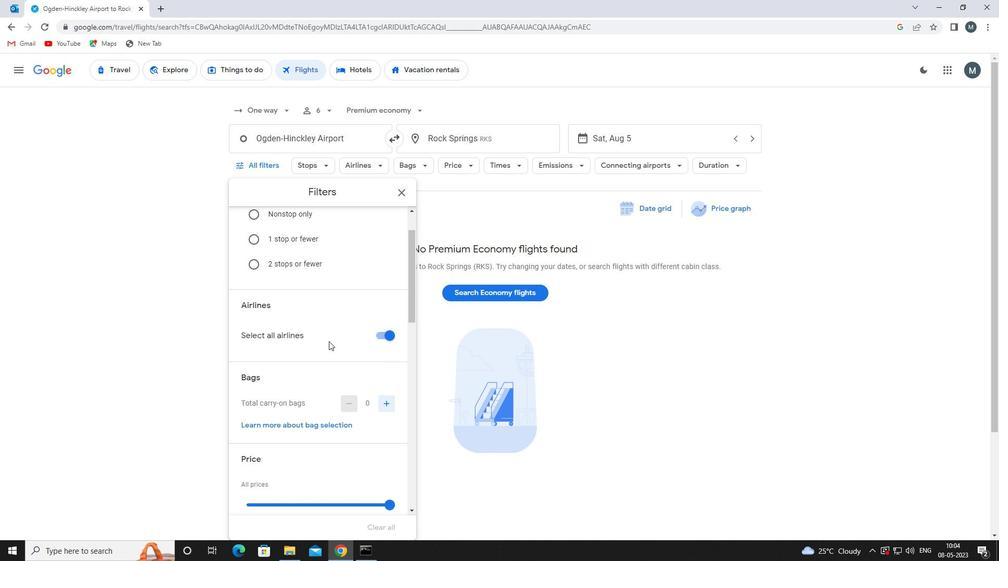 
Action: Mouse moved to (386, 351)
Screenshot: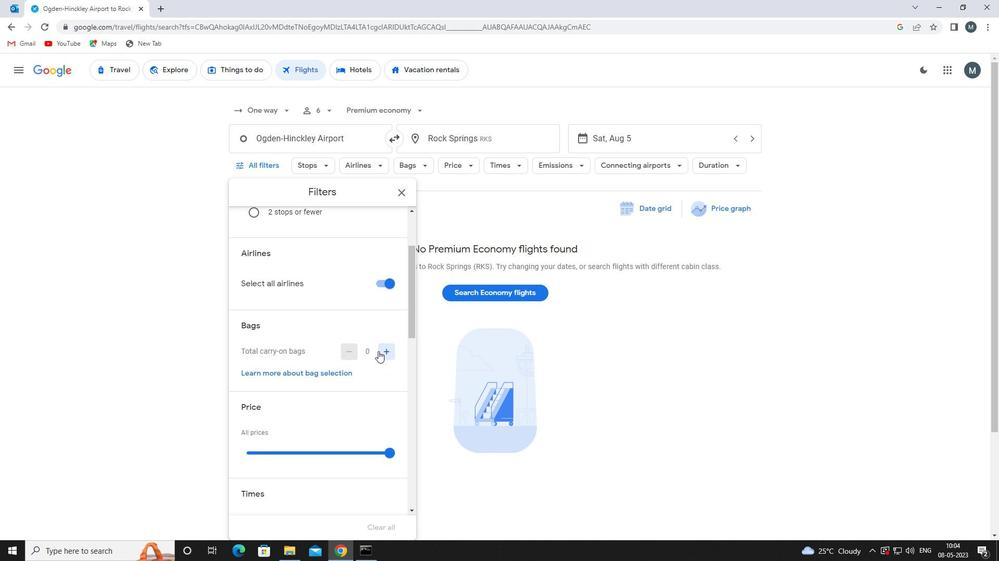 
Action: Mouse pressed left at (386, 351)
Screenshot: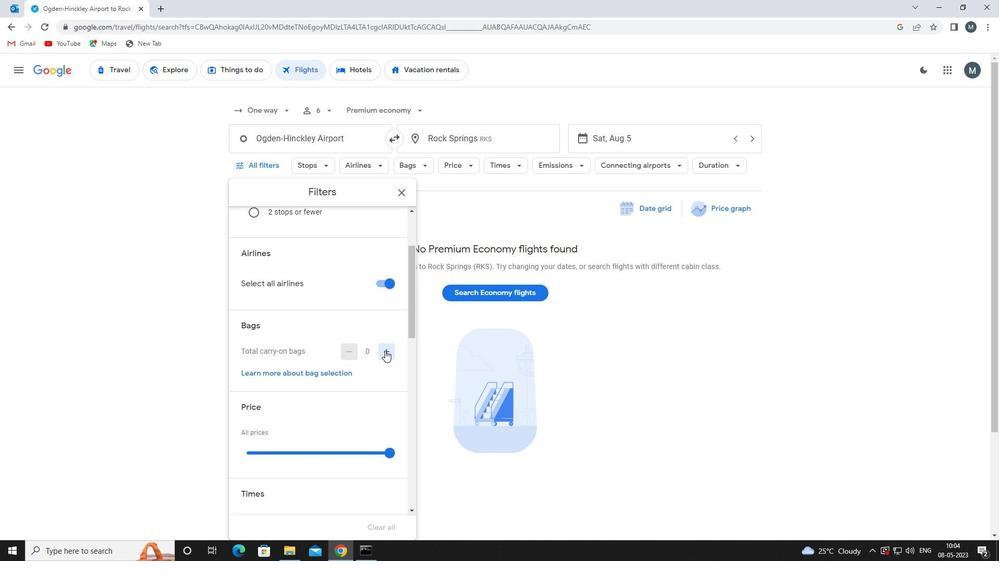 
Action: Mouse moved to (313, 341)
Screenshot: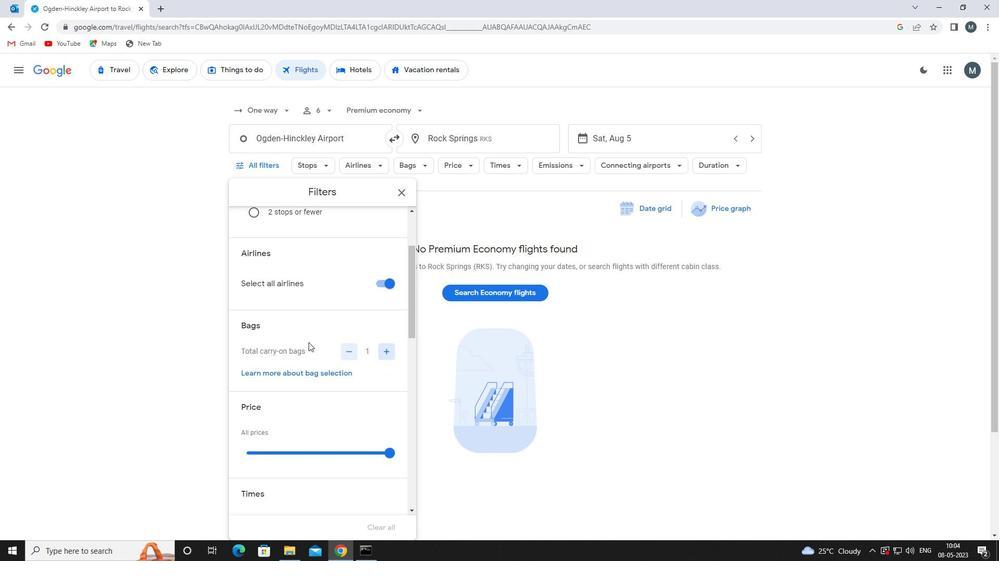 
Action: Mouse scrolled (313, 340) with delta (0, 0)
Screenshot: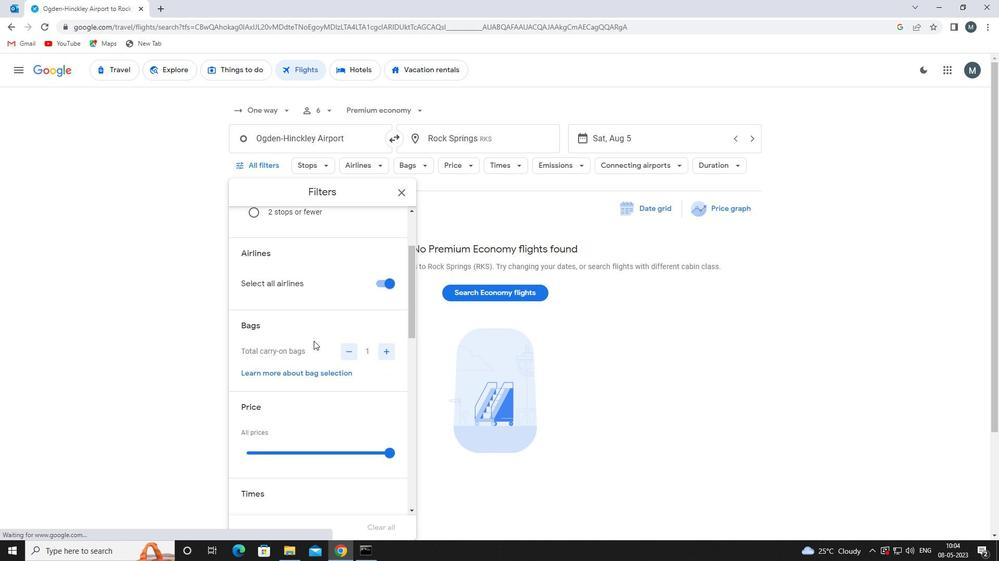 
Action: Mouse moved to (308, 394)
Screenshot: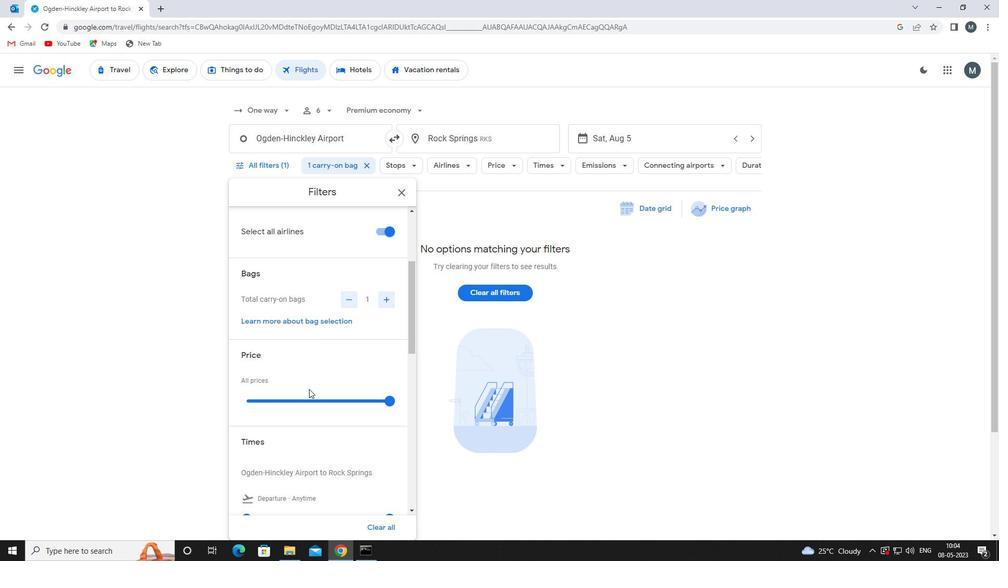 
Action: Mouse pressed left at (308, 394)
Screenshot: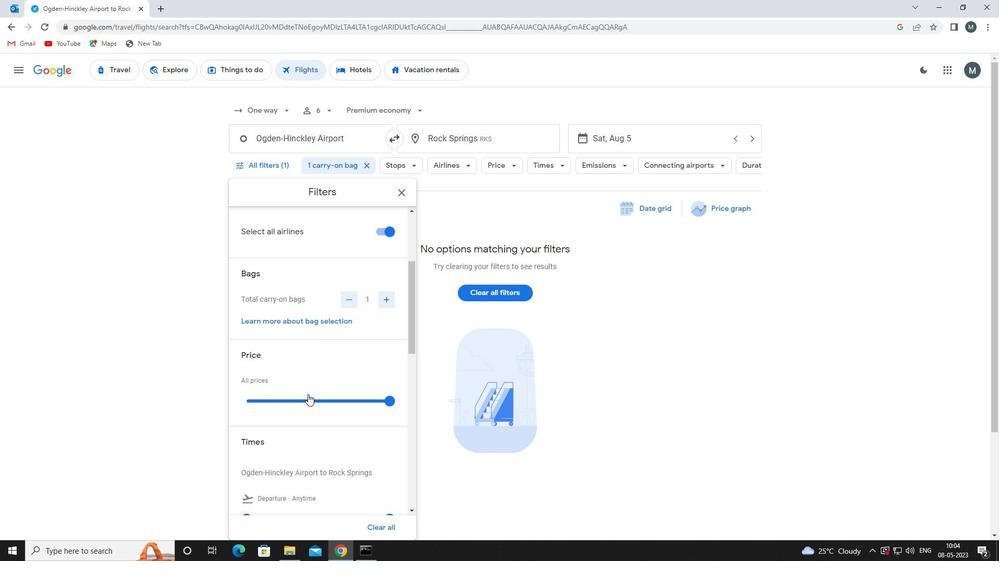
Action: Mouse pressed left at (308, 394)
Screenshot: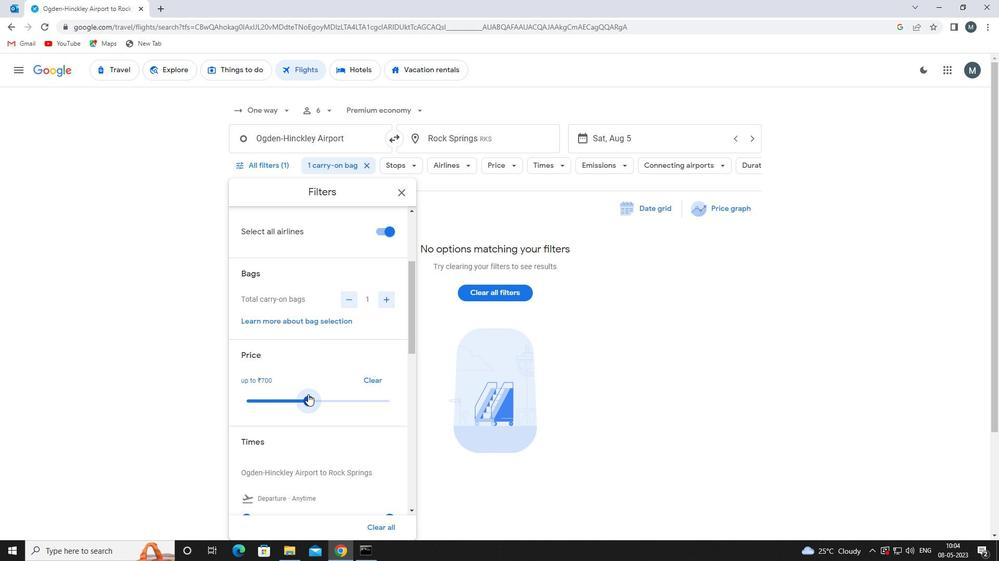 
Action: Mouse moved to (333, 374)
Screenshot: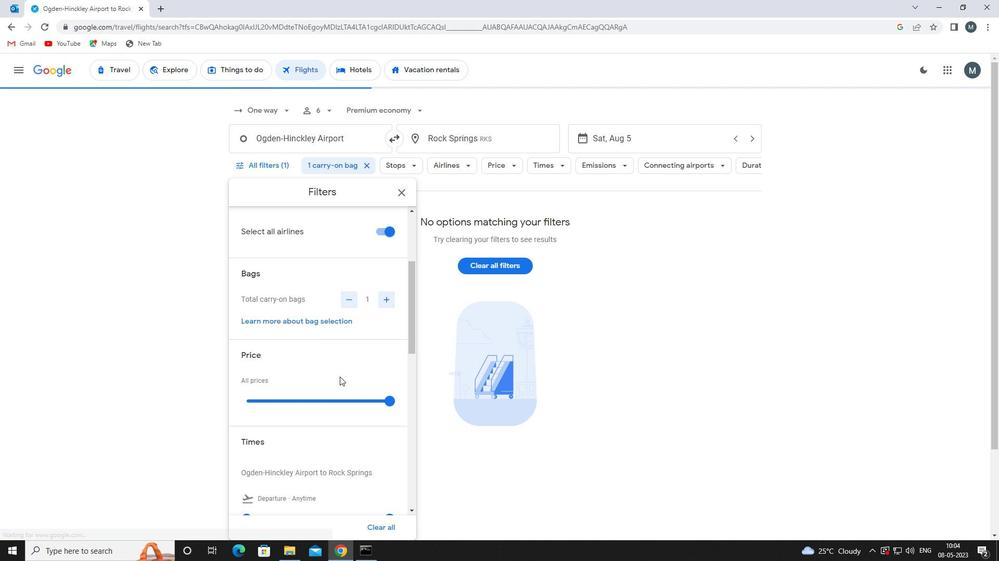 
Action: Mouse scrolled (333, 374) with delta (0, 0)
Screenshot: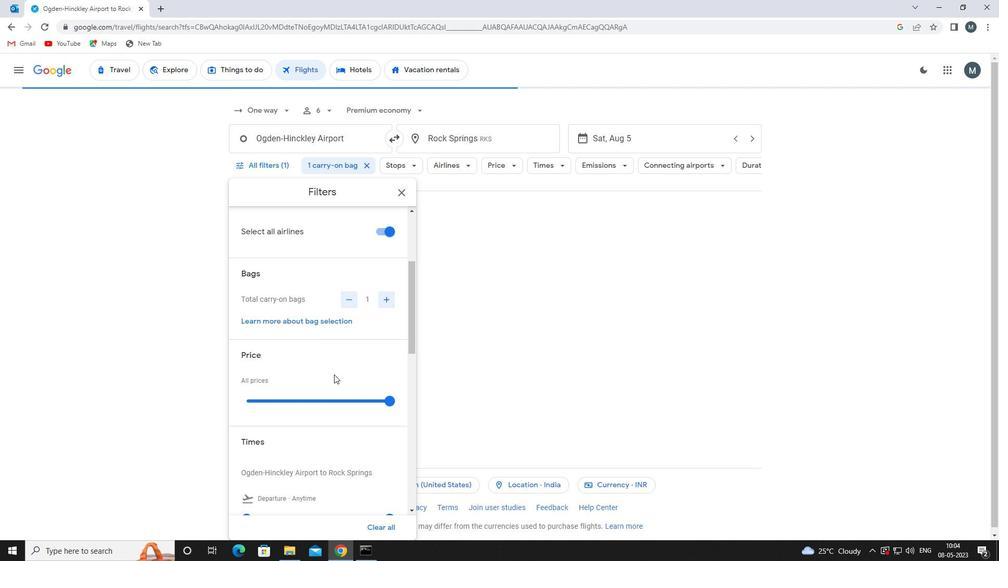 
Action: Mouse scrolled (333, 374) with delta (0, 0)
Screenshot: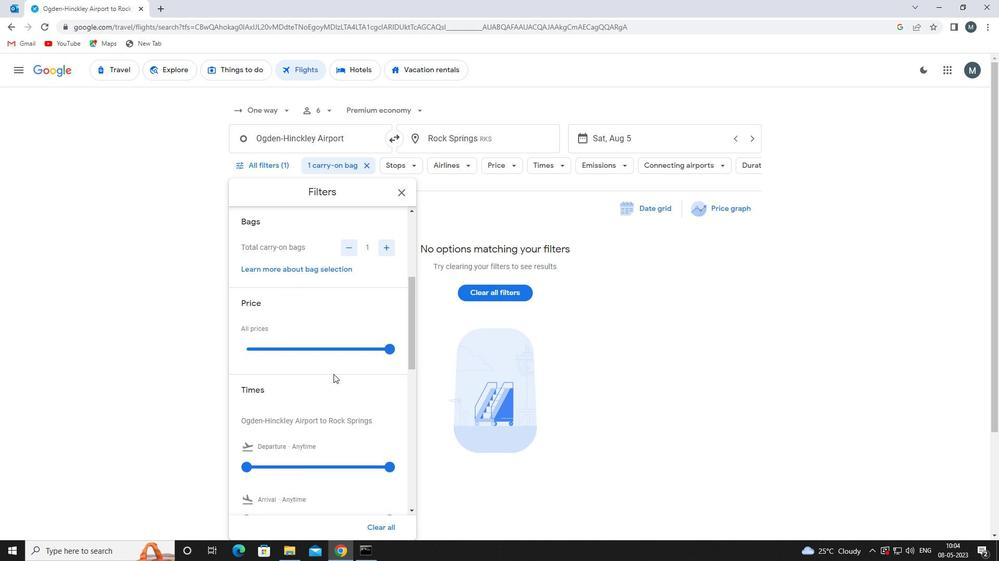 
Action: Mouse moved to (323, 376)
Screenshot: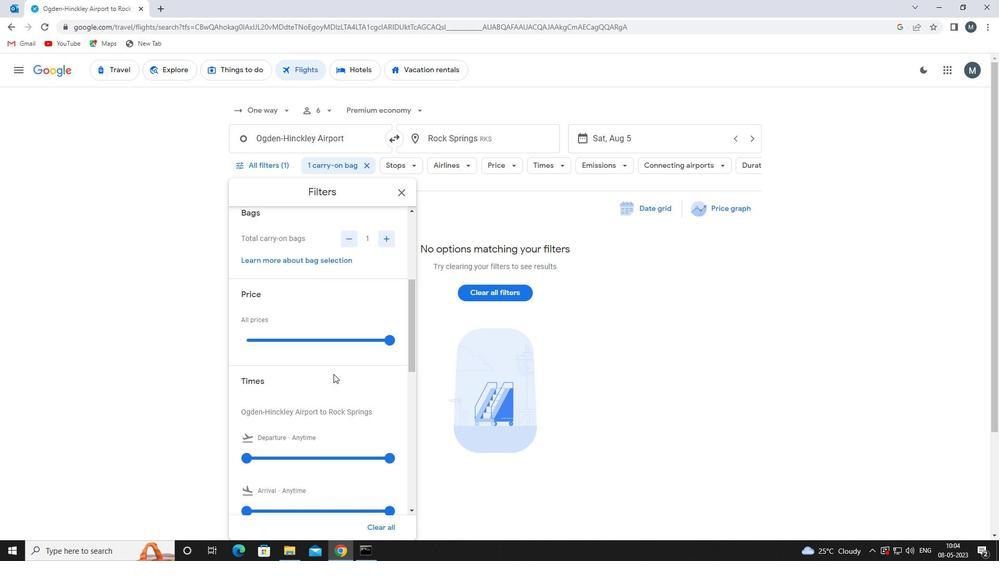 
Action: Mouse scrolled (323, 376) with delta (0, 0)
Screenshot: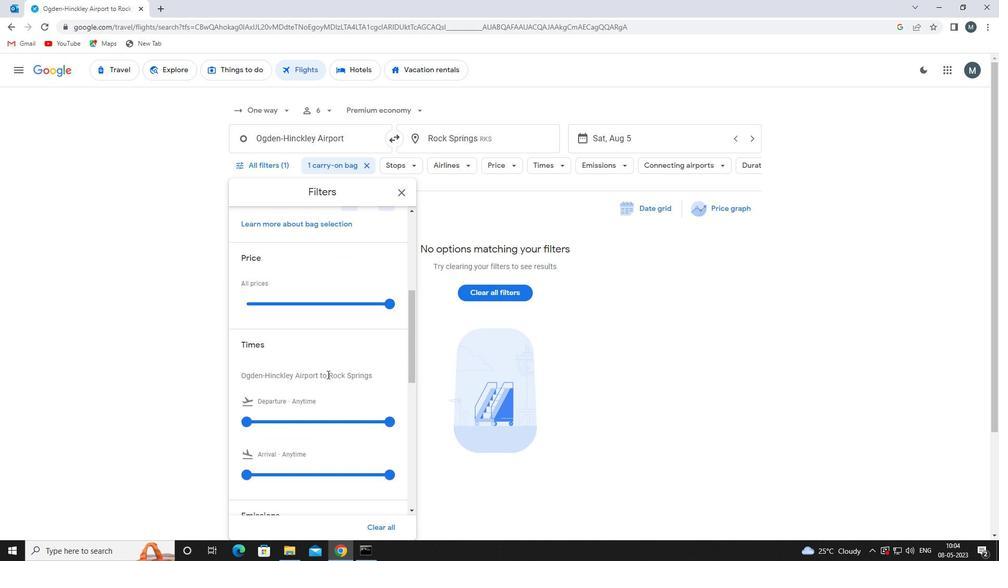 
Action: Mouse moved to (247, 365)
Screenshot: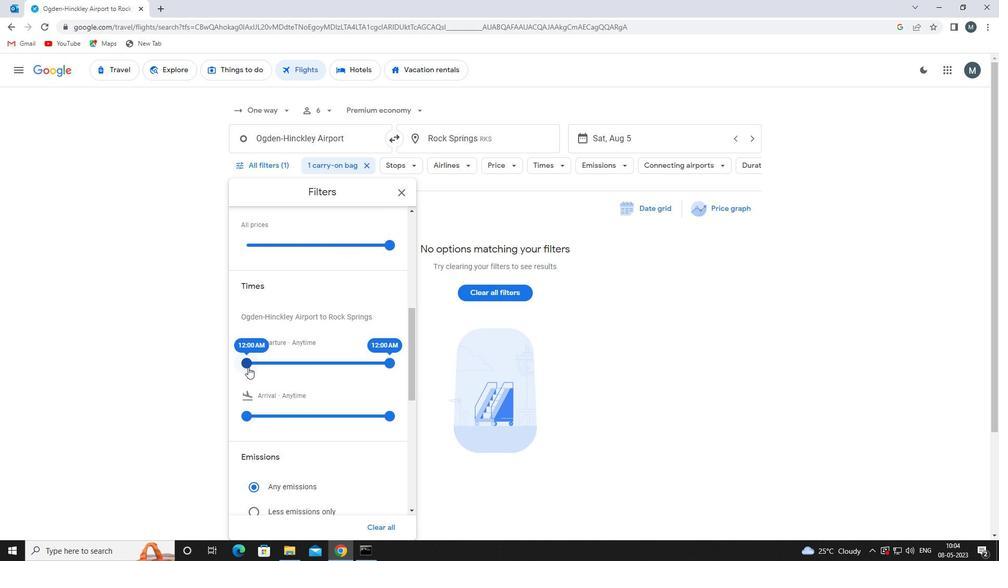 
Action: Mouse pressed left at (247, 365)
Screenshot: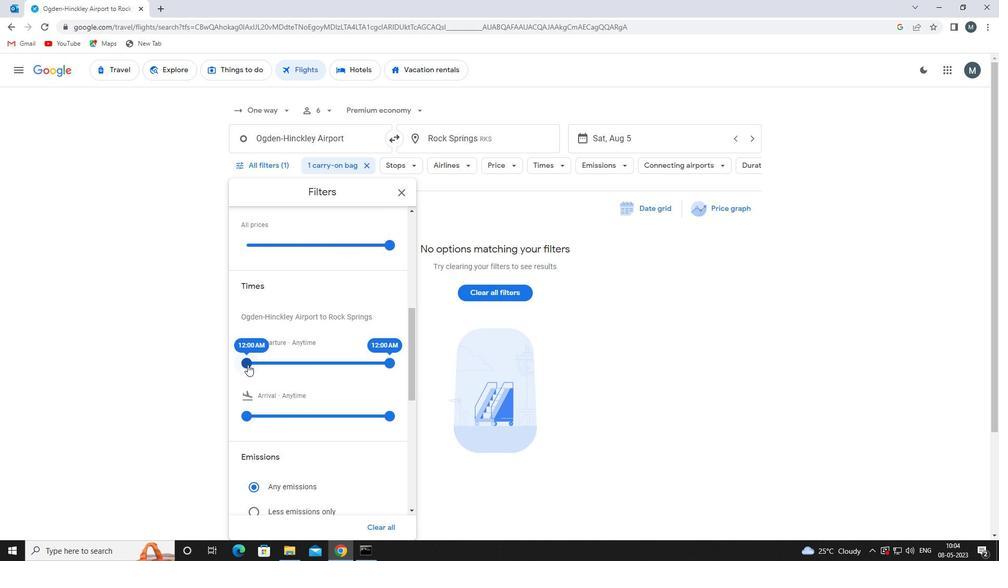 
Action: Mouse moved to (391, 361)
Screenshot: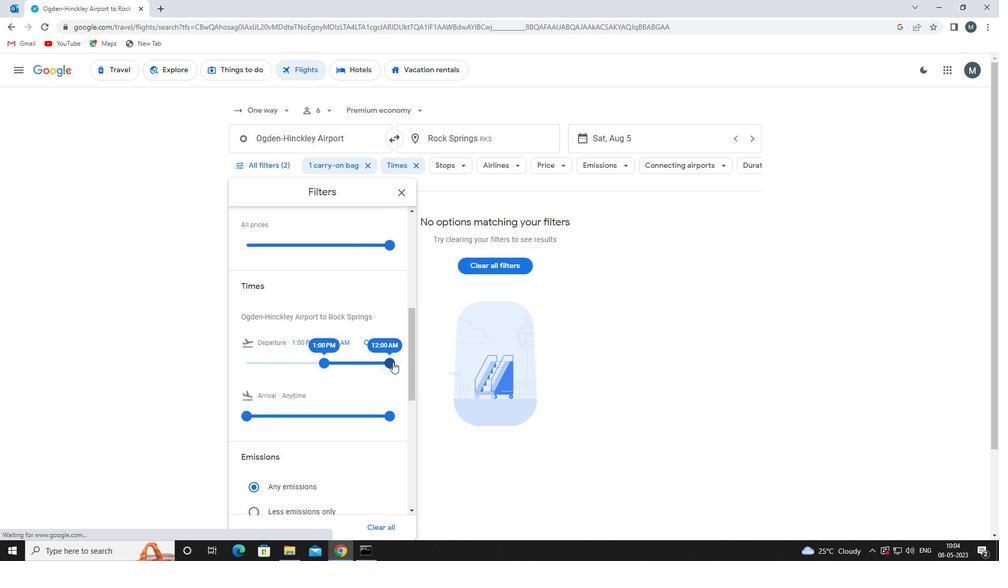 
Action: Mouse pressed left at (391, 361)
Screenshot: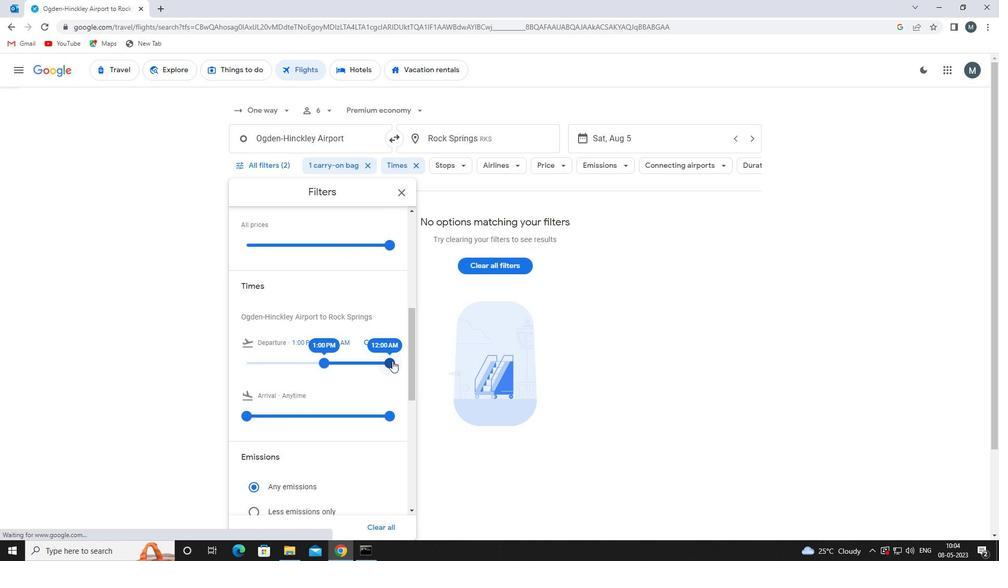 
Action: Mouse moved to (330, 358)
Screenshot: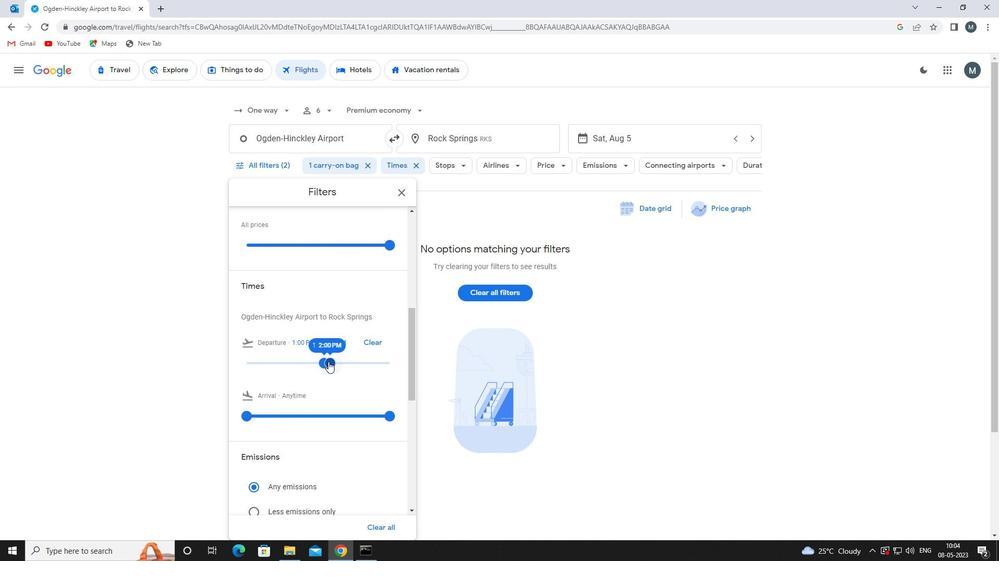 
Action: Mouse scrolled (330, 358) with delta (0, 0)
Screenshot: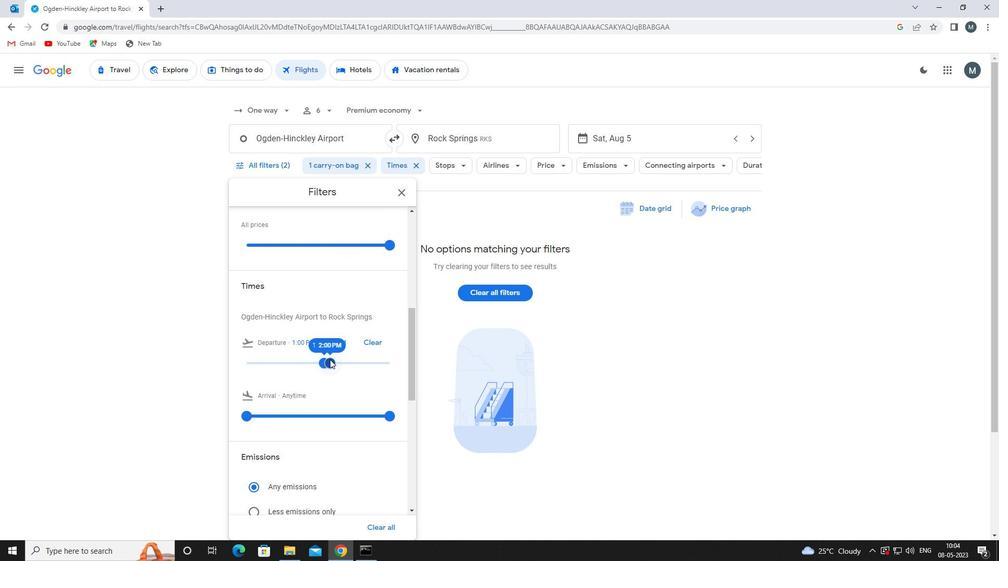 
Action: Mouse moved to (402, 190)
Screenshot: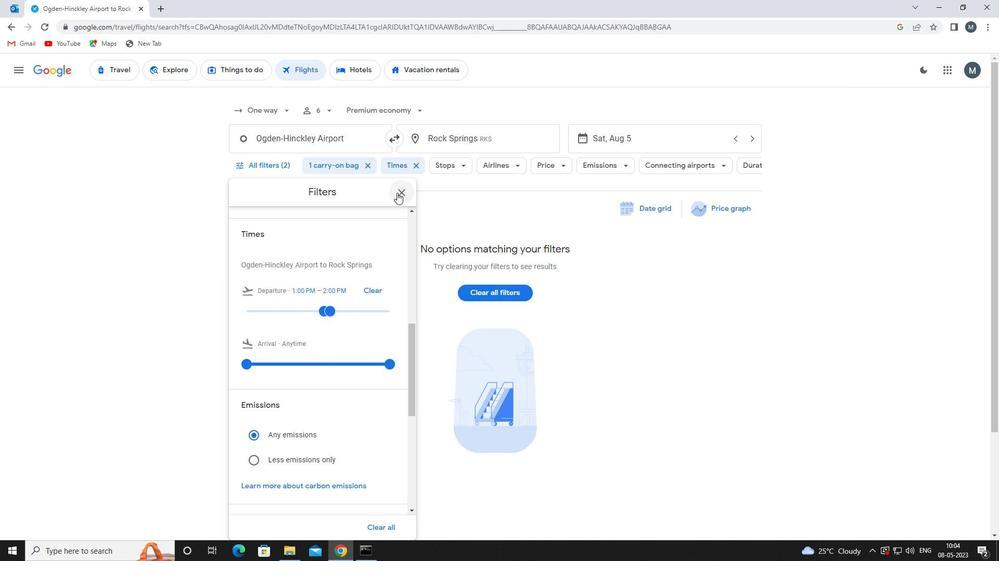 
Action: Mouse pressed left at (402, 190)
Screenshot: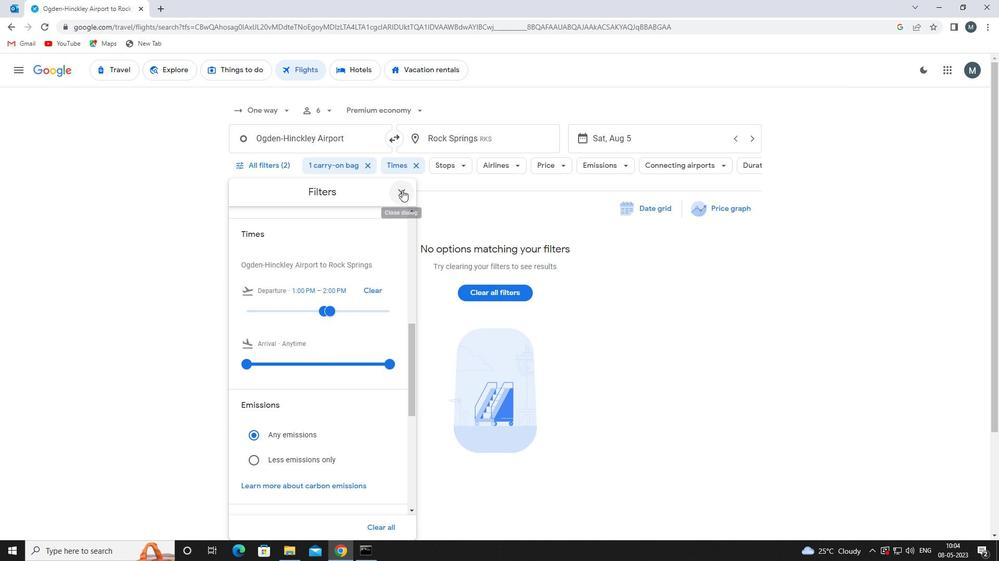 
Action: Mouse moved to (400, 189)
Screenshot: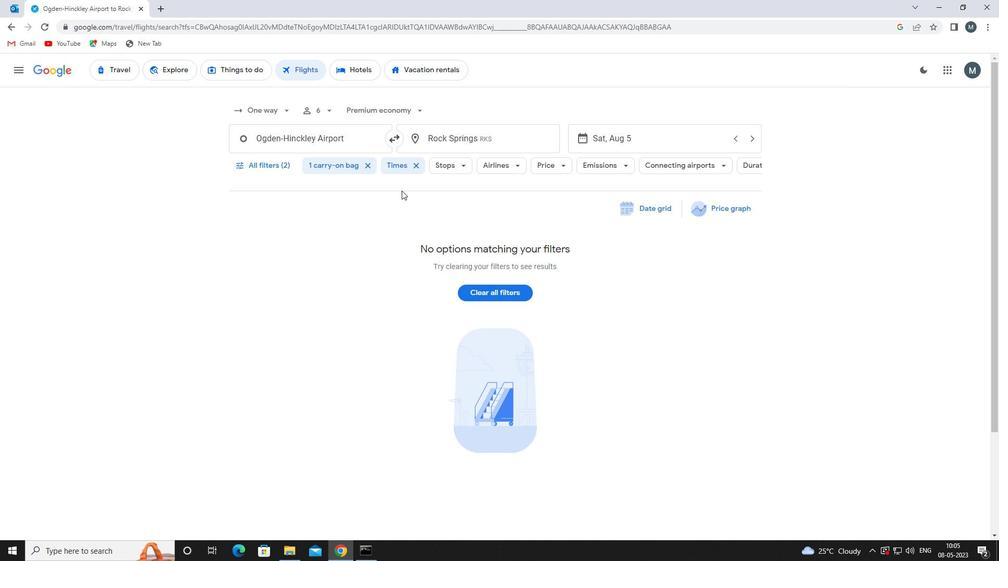
